 Task: Search one way flight ticket for 3 adults, 3 children in premium economy from Vieques: Antonio Rivera Rodriguez Airport to Laramie: Laramie Regional Airport on 5-3-2023. Choice of flights is Royal air maroc. Number of bags: 1 carry on bag. Price is upto 84000. Outbound departure time preference is 9:30.
Action: Mouse moved to (316, 268)
Screenshot: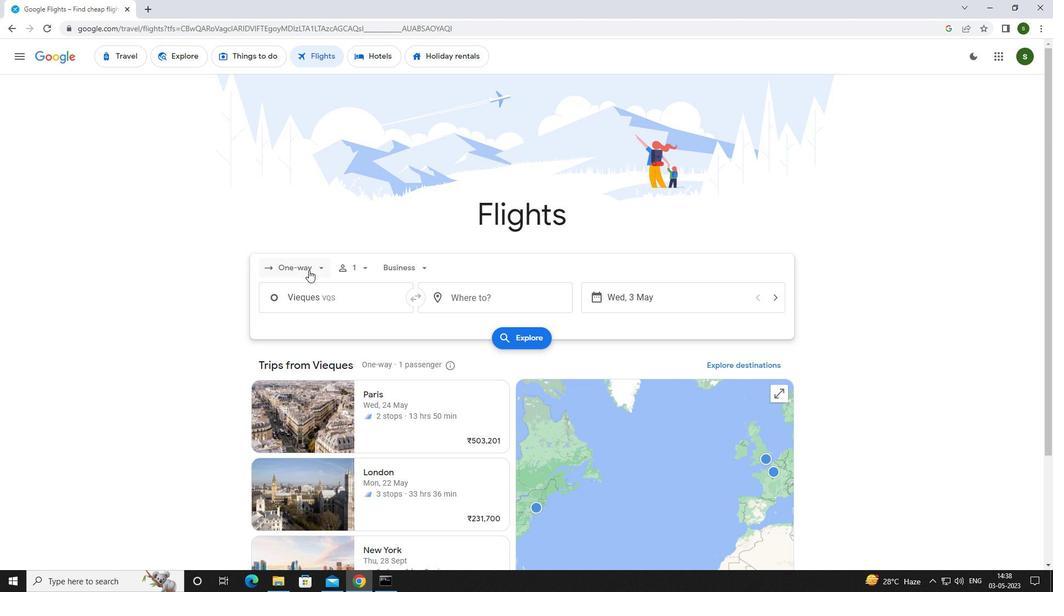 
Action: Mouse pressed left at (316, 268)
Screenshot: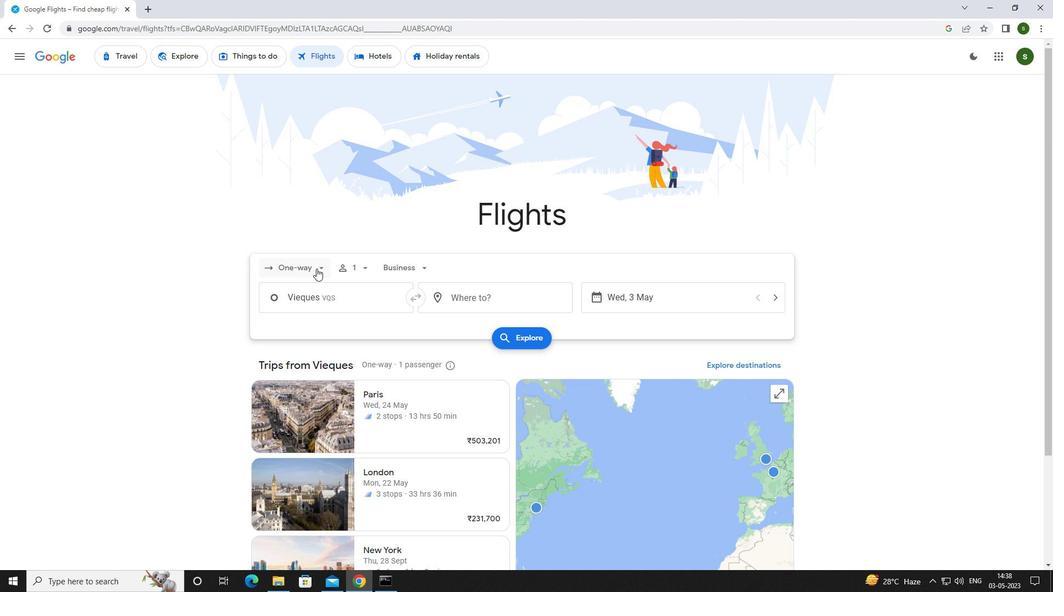 
Action: Mouse moved to (313, 317)
Screenshot: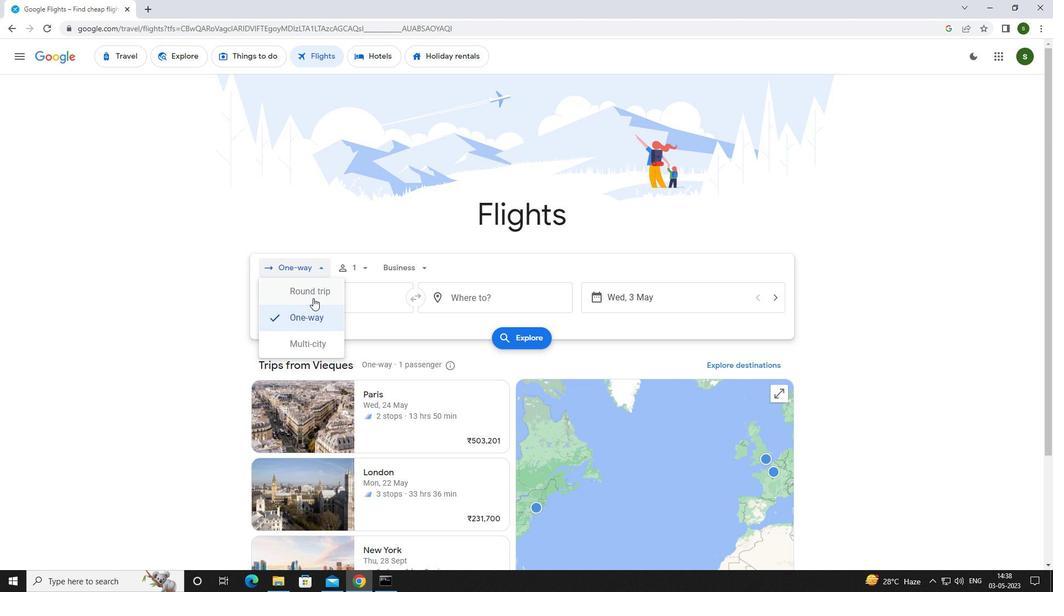 
Action: Mouse pressed left at (313, 317)
Screenshot: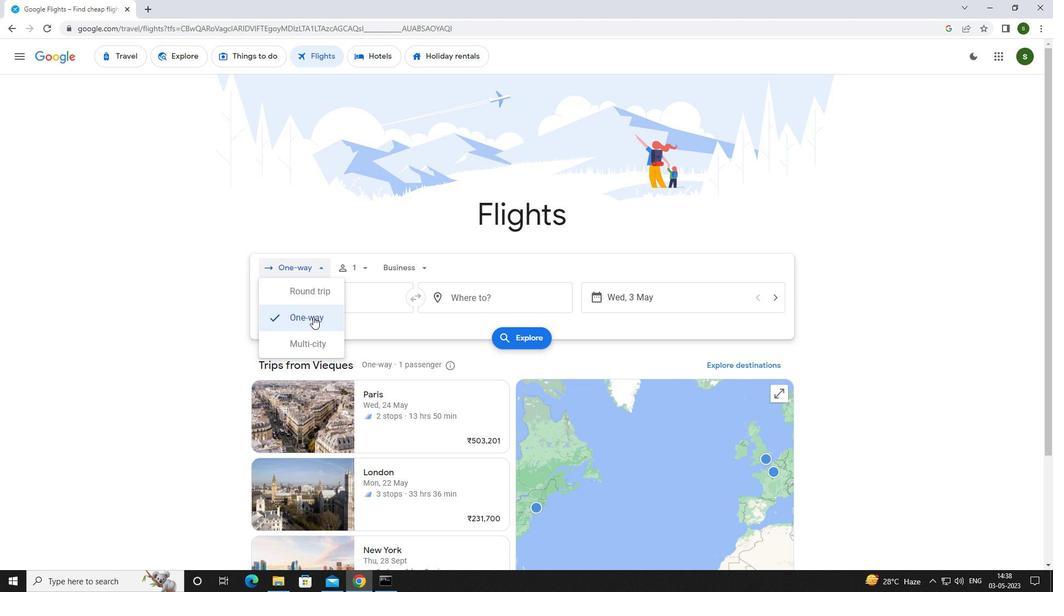 
Action: Mouse moved to (363, 266)
Screenshot: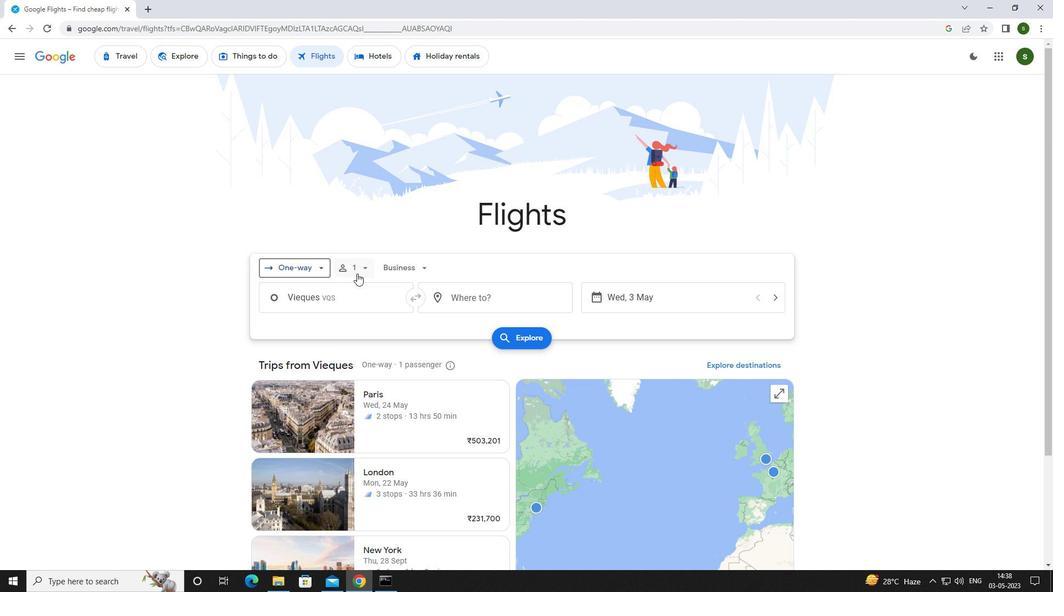 
Action: Mouse pressed left at (363, 266)
Screenshot: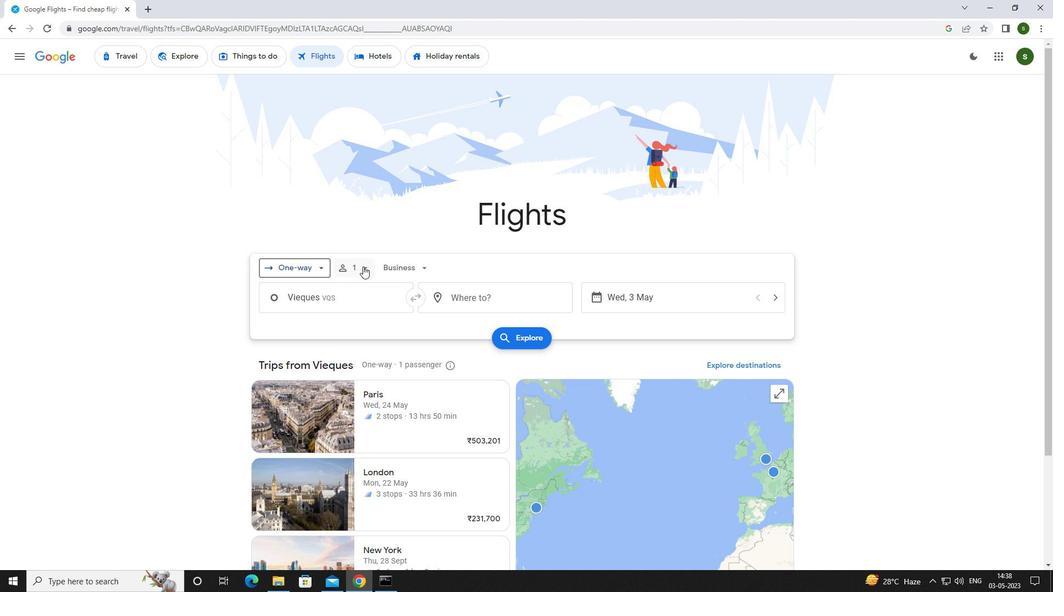 
Action: Mouse moved to (455, 298)
Screenshot: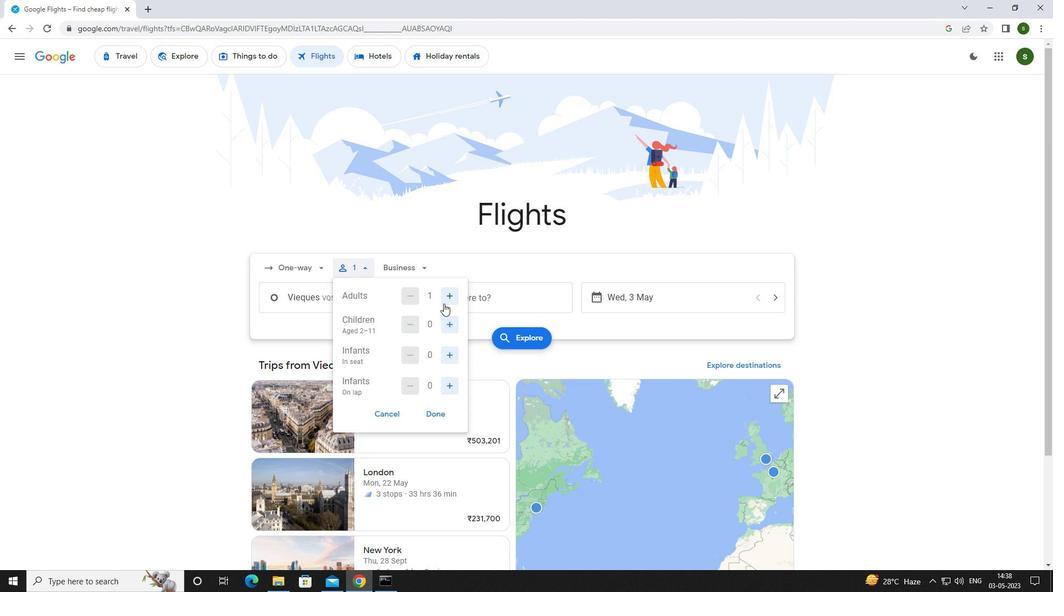 
Action: Mouse pressed left at (455, 298)
Screenshot: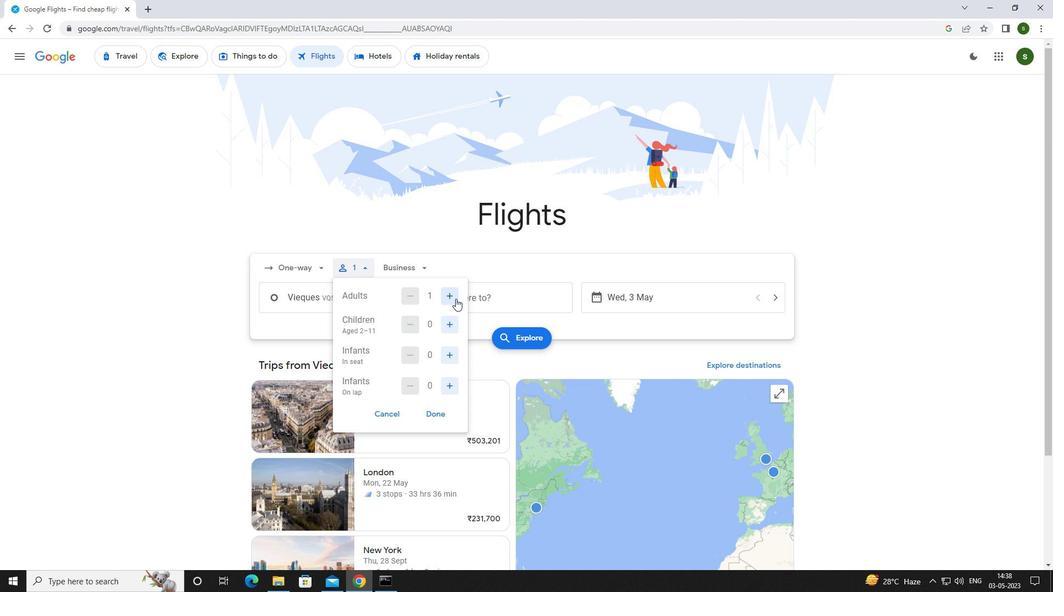 
Action: Mouse pressed left at (455, 298)
Screenshot: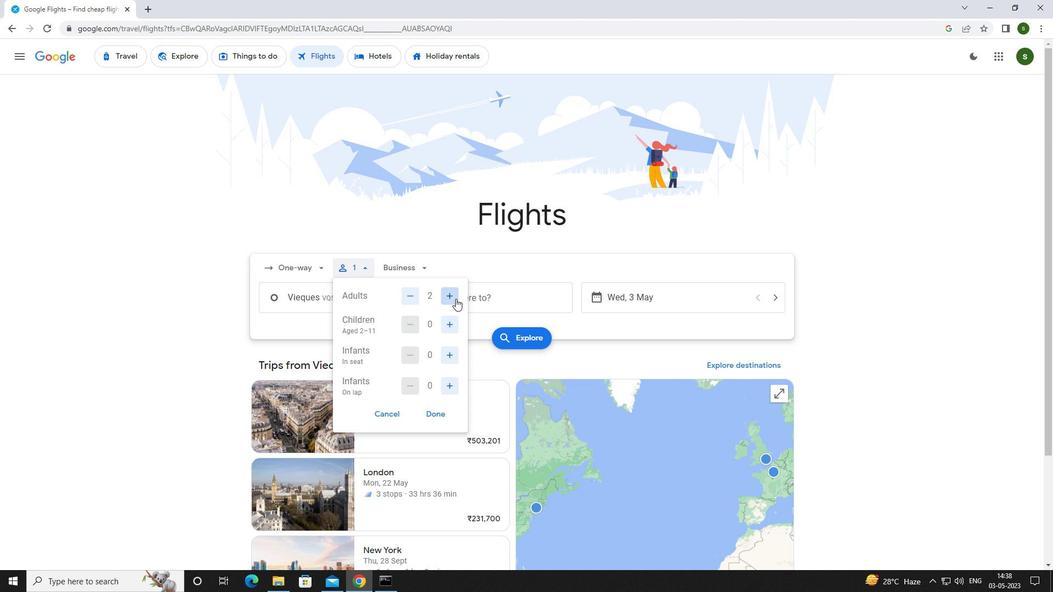 
Action: Mouse moved to (449, 322)
Screenshot: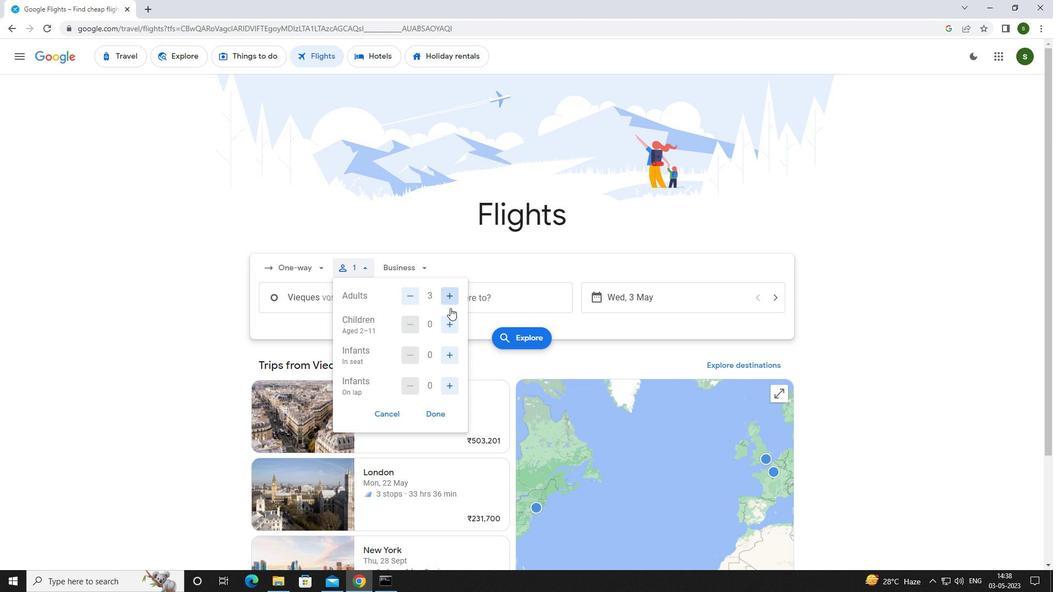 
Action: Mouse pressed left at (449, 322)
Screenshot: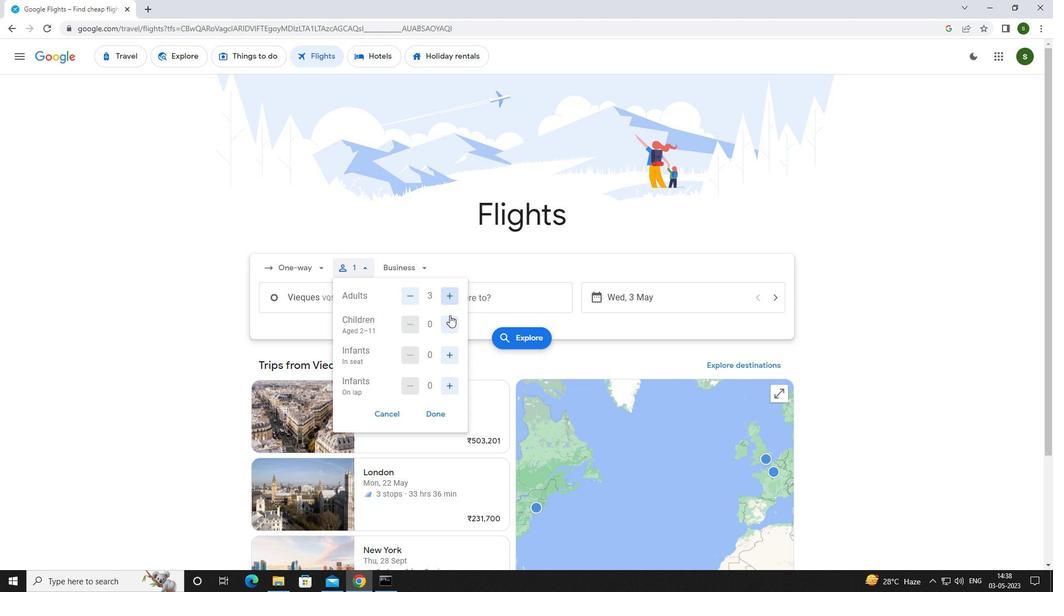 
Action: Mouse pressed left at (449, 322)
Screenshot: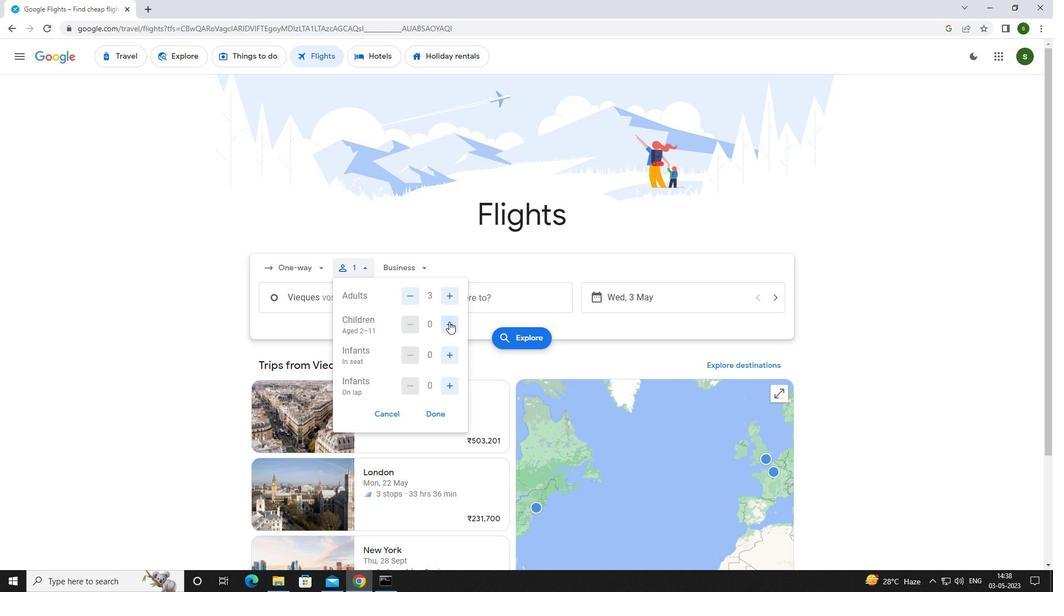 
Action: Mouse pressed left at (449, 322)
Screenshot: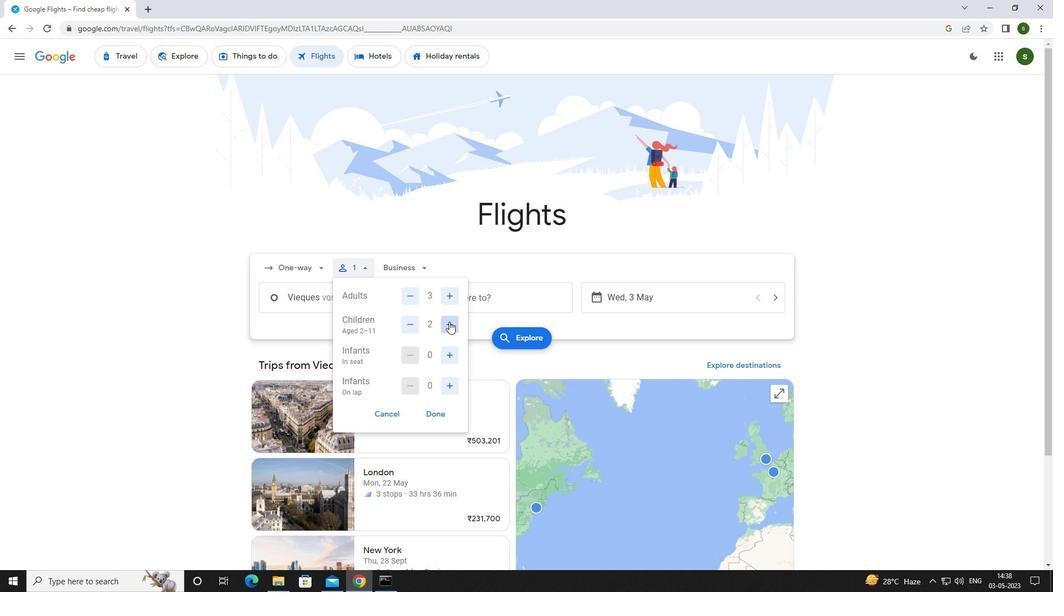 
Action: Mouse moved to (412, 264)
Screenshot: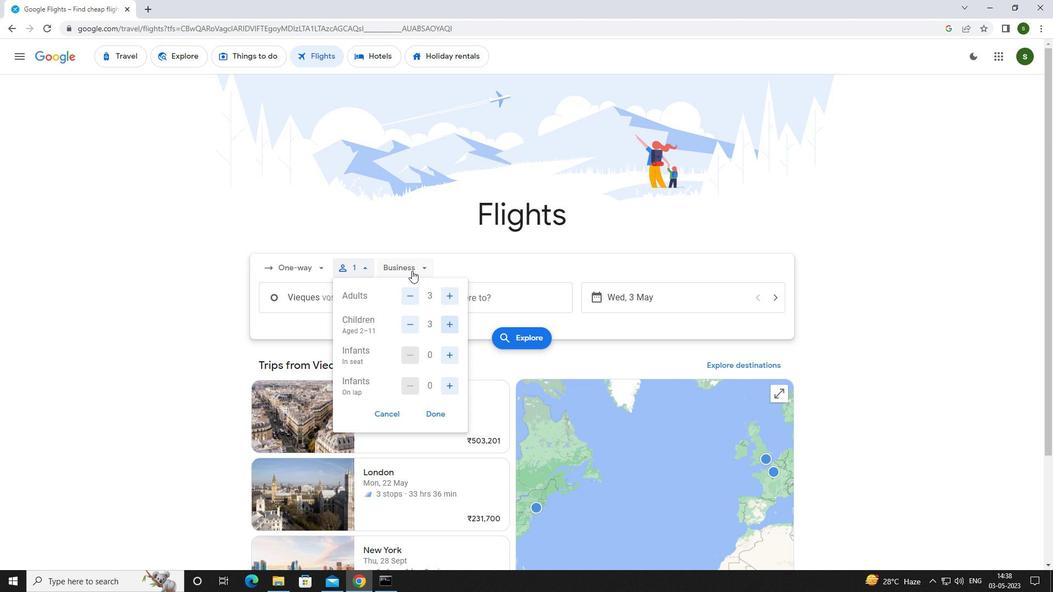 
Action: Mouse pressed left at (412, 264)
Screenshot: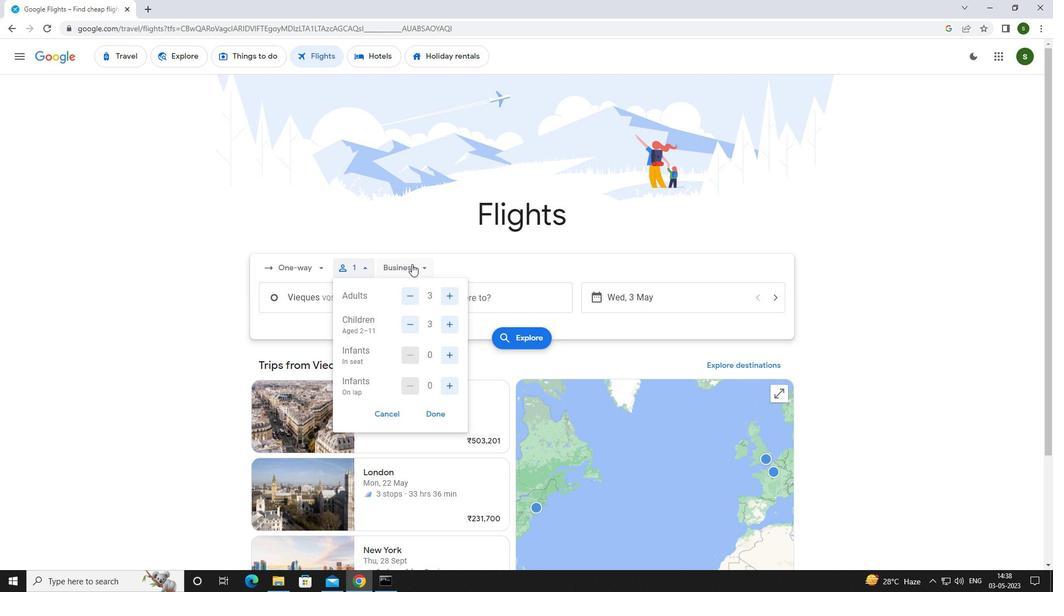
Action: Mouse moved to (412, 311)
Screenshot: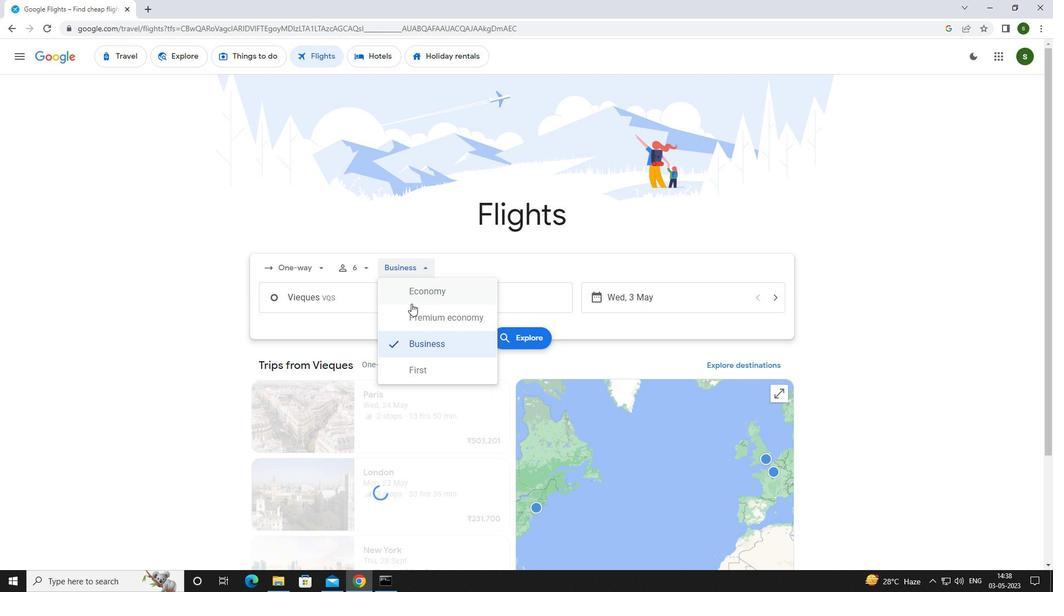 
Action: Mouse pressed left at (412, 311)
Screenshot: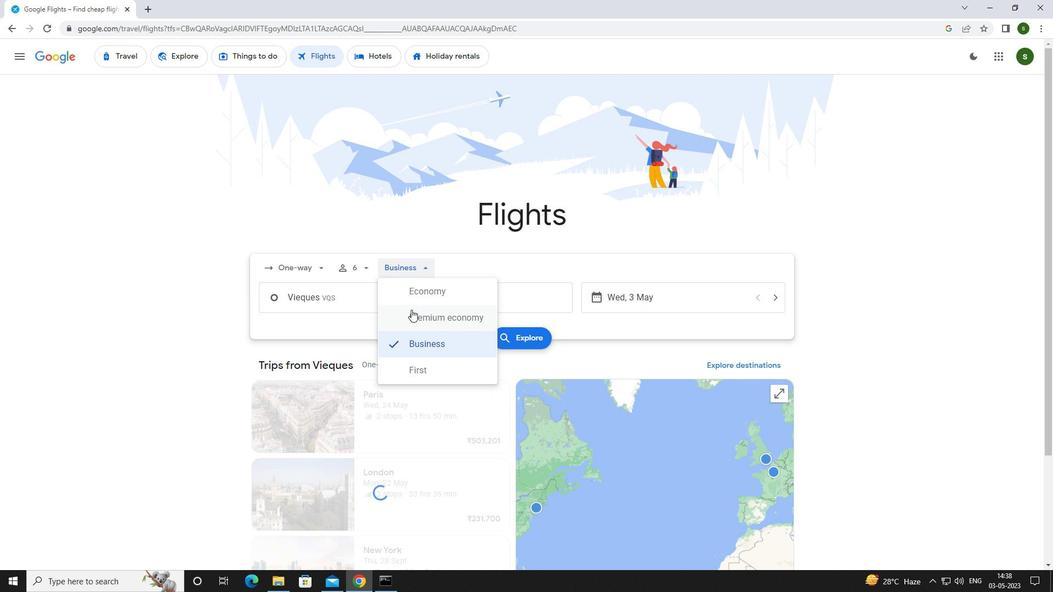 
Action: Mouse moved to (384, 296)
Screenshot: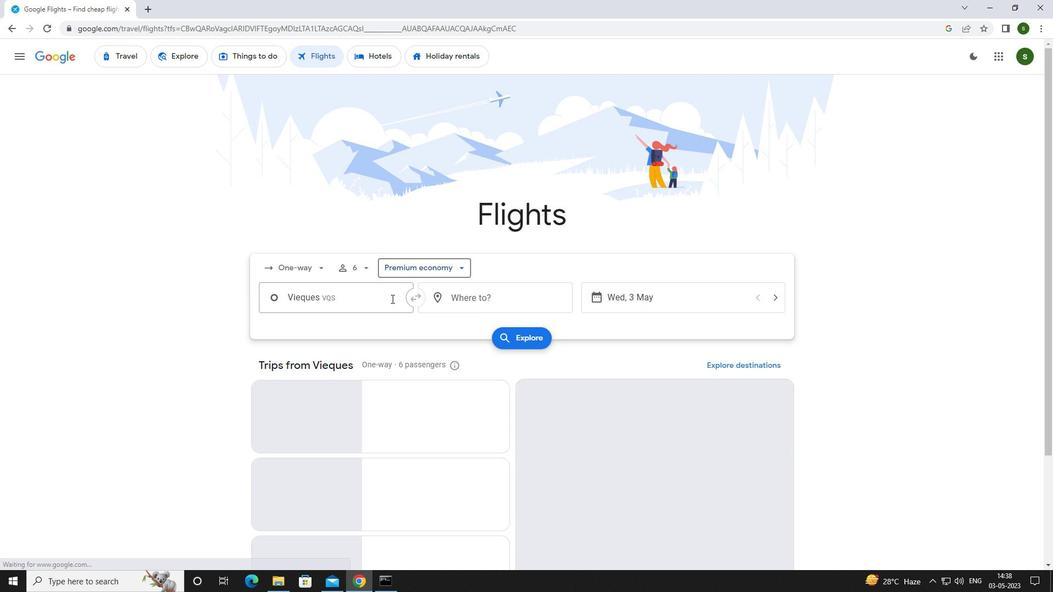 
Action: Mouse pressed left at (384, 296)
Screenshot: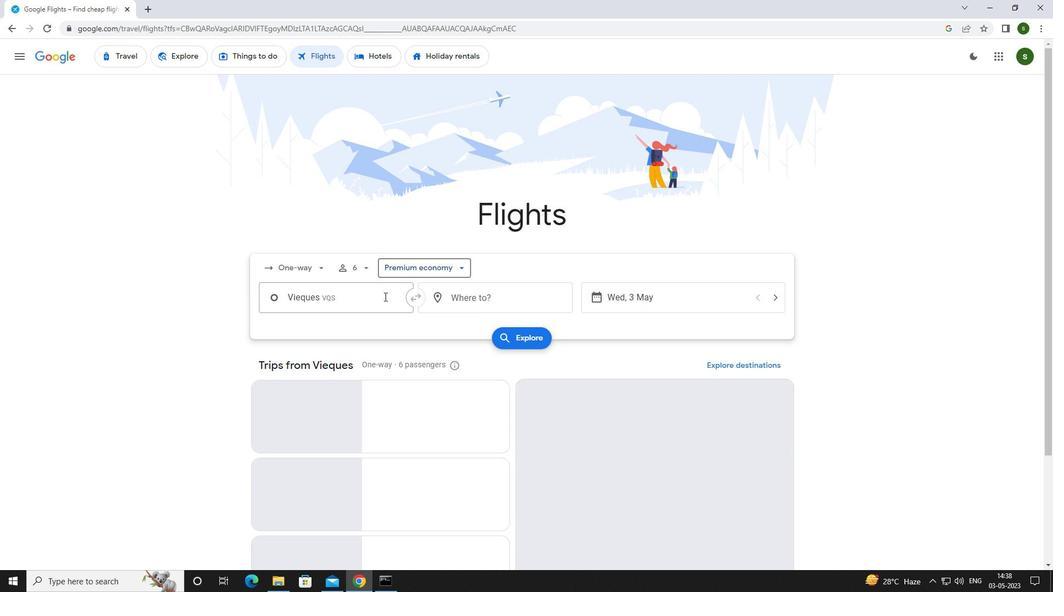 
Action: Mouse moved to (380, 298)
Screenshot: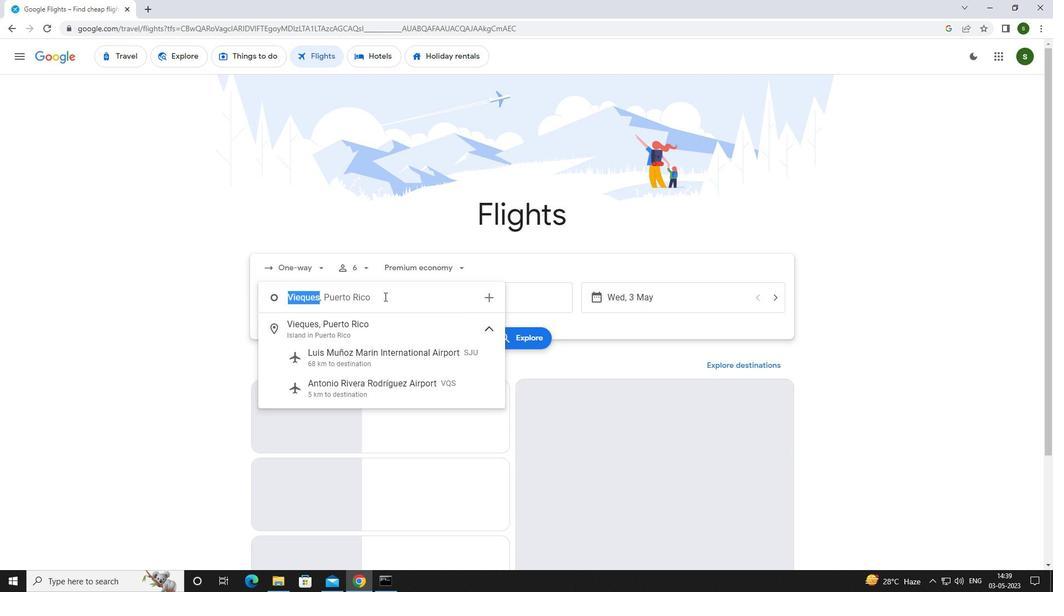 
Action: Key pressed <Key.caps_lock>v<Key.caps_lock>ieques
Screenshot: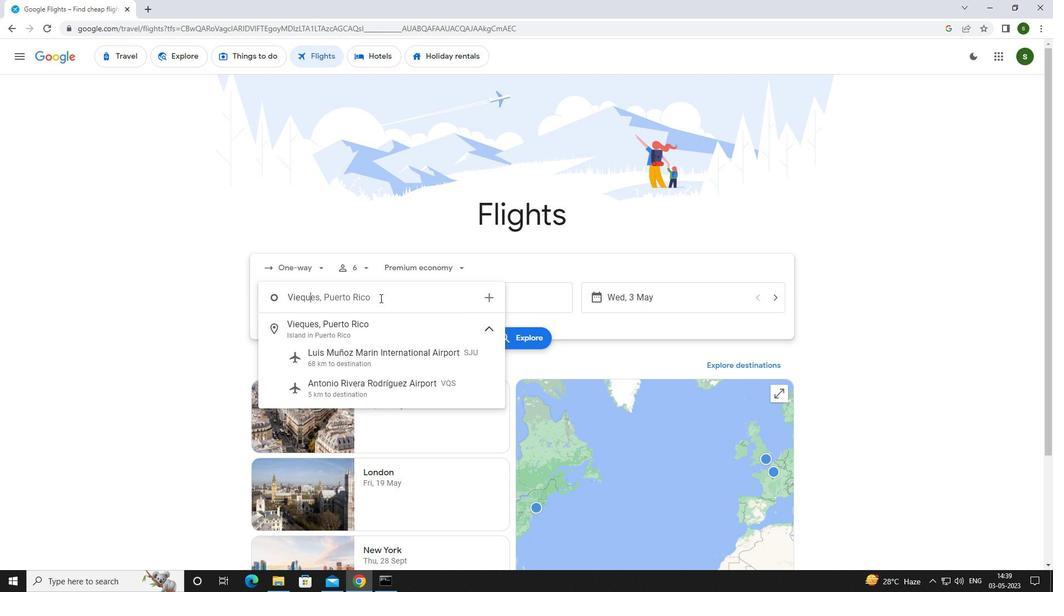 
Action: Mouse moved to (382, 391)
Screenshot: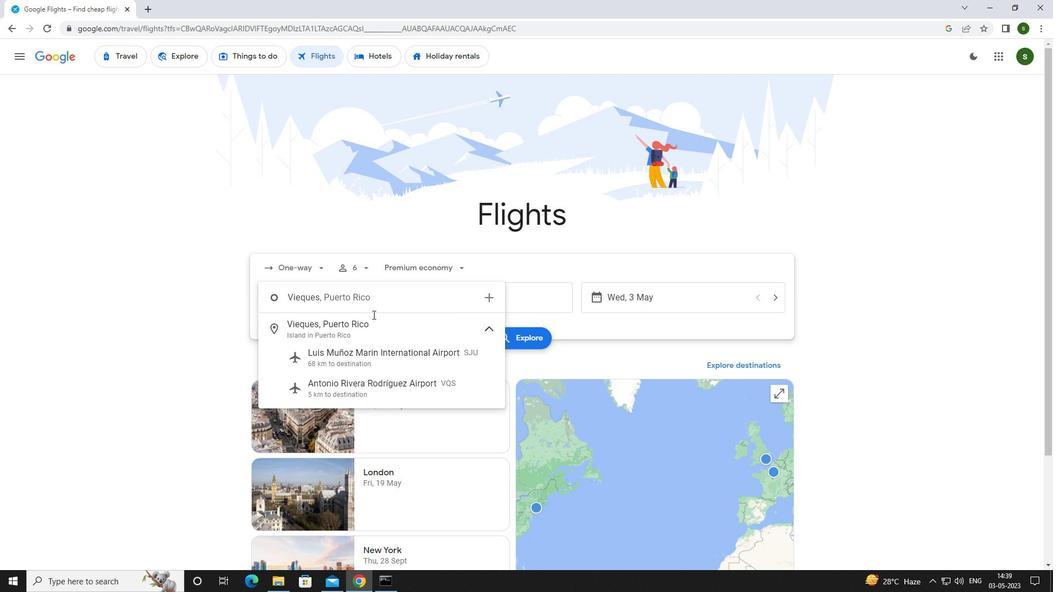
Action: Mouse pressed left at (382, 391)
Screenshot: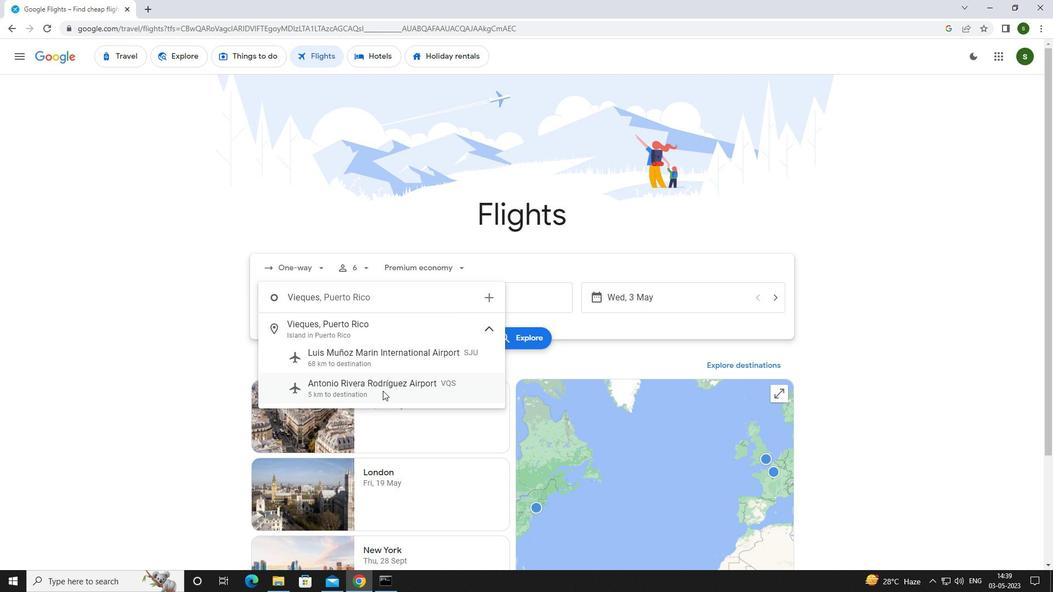 
Action: Mouse moved to (499, 300)
Screenshot: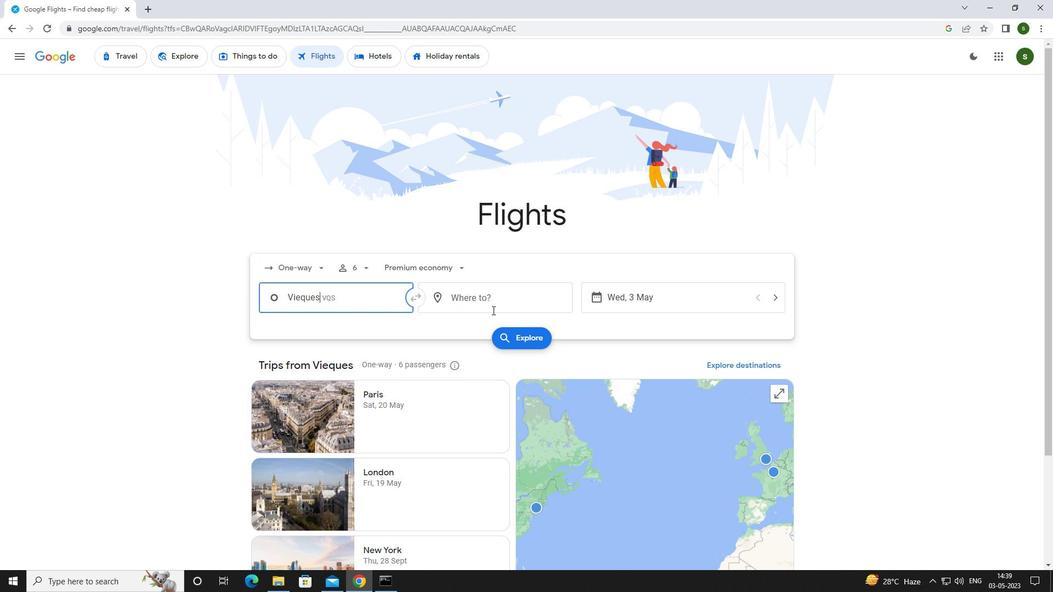 
Action: Mouse pressed left at (499, 300)
Screenshot: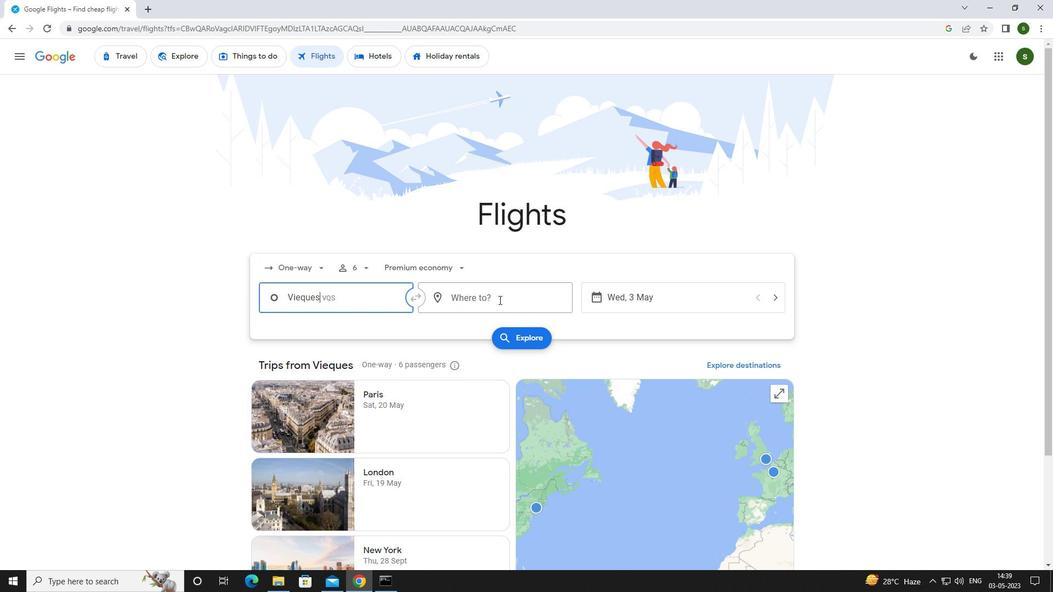 
Action: Mouse moved to (447, 320)
Screenshot: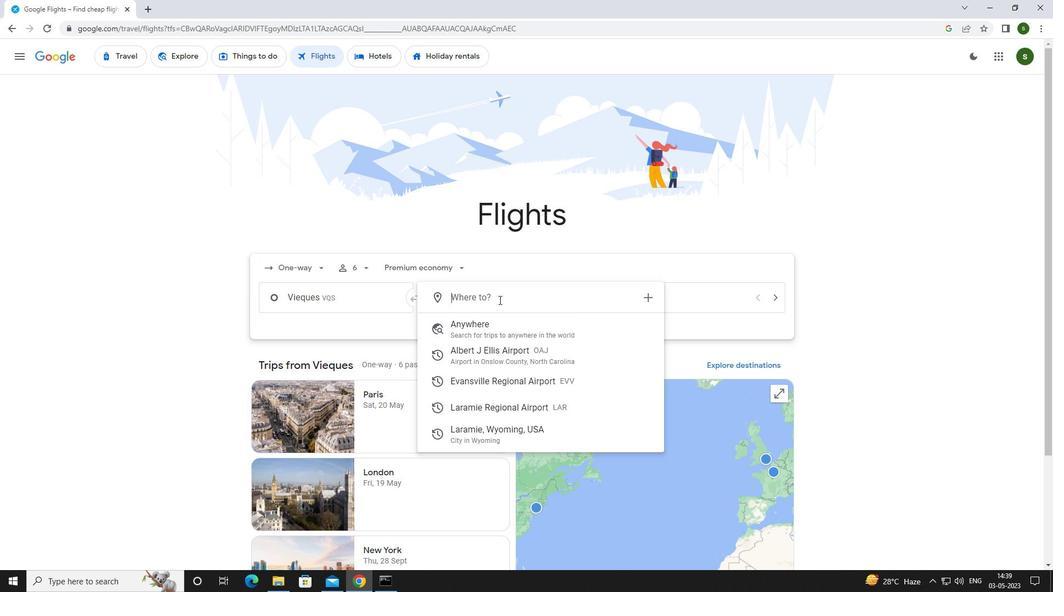 
Action: Key pressed <Key.caps_lock>
Screenshot: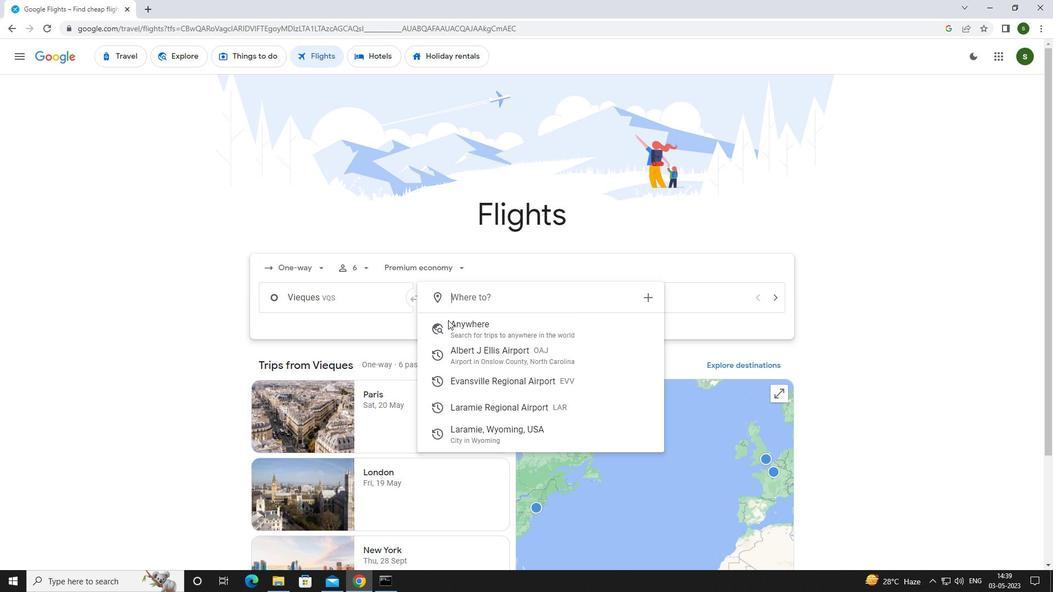 
Action: Mouse moved to (446, 320)
Screenshot: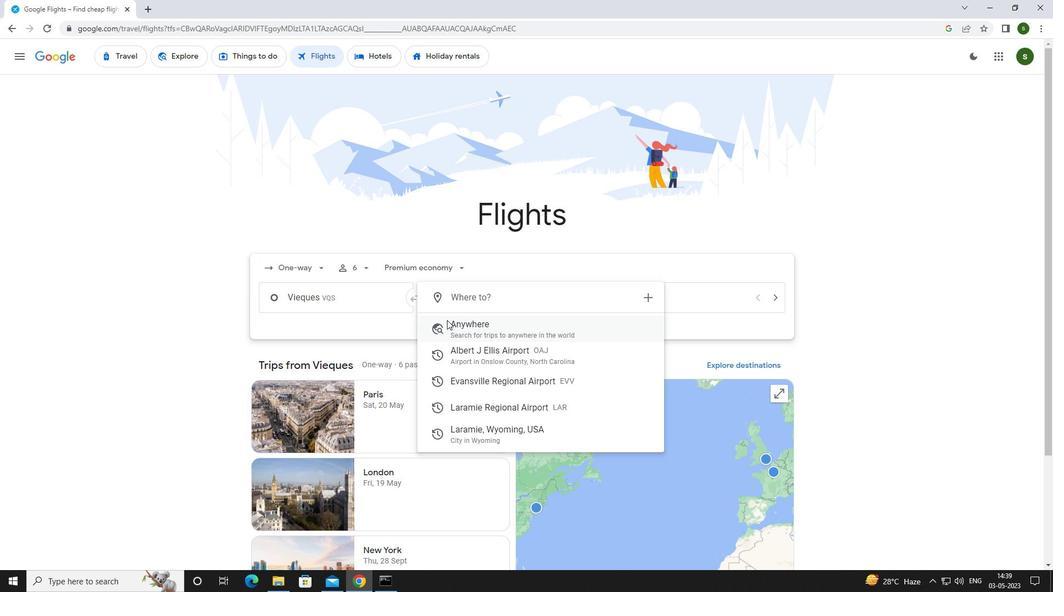 
Action: Key pressed l<Key.caps_lock>arami
Screenshot: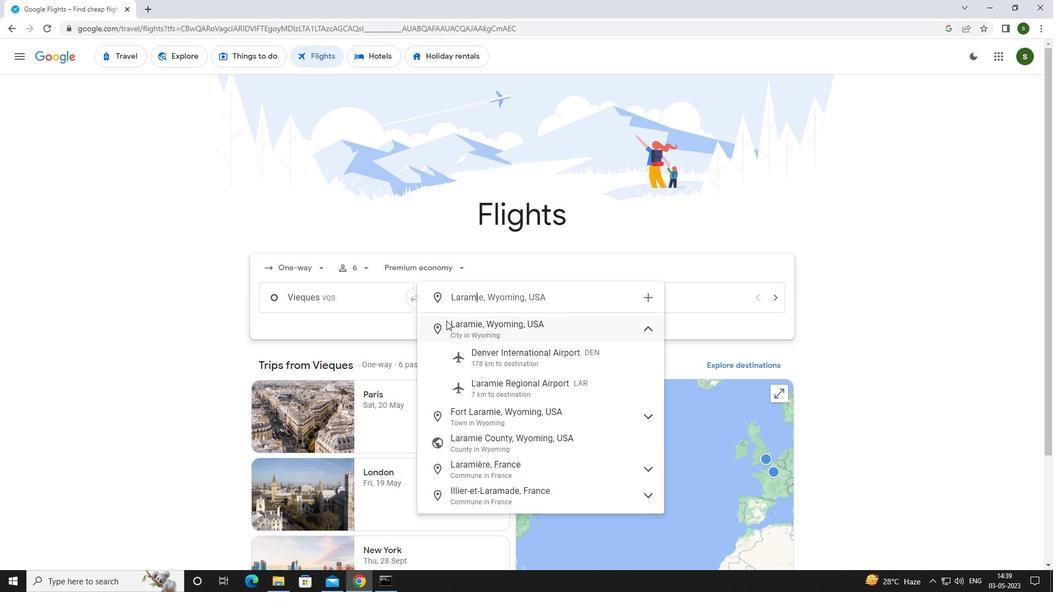 
Action: Mouse moved to (497, 379)
Screenshot: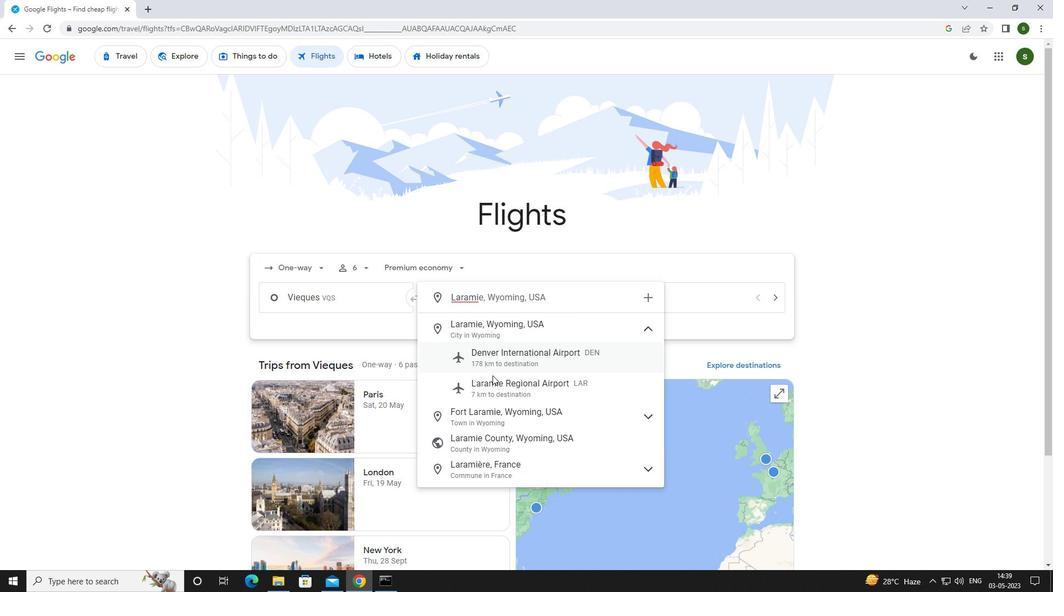 
Action: Mouse pressed left at (497, 379)
Screenshot: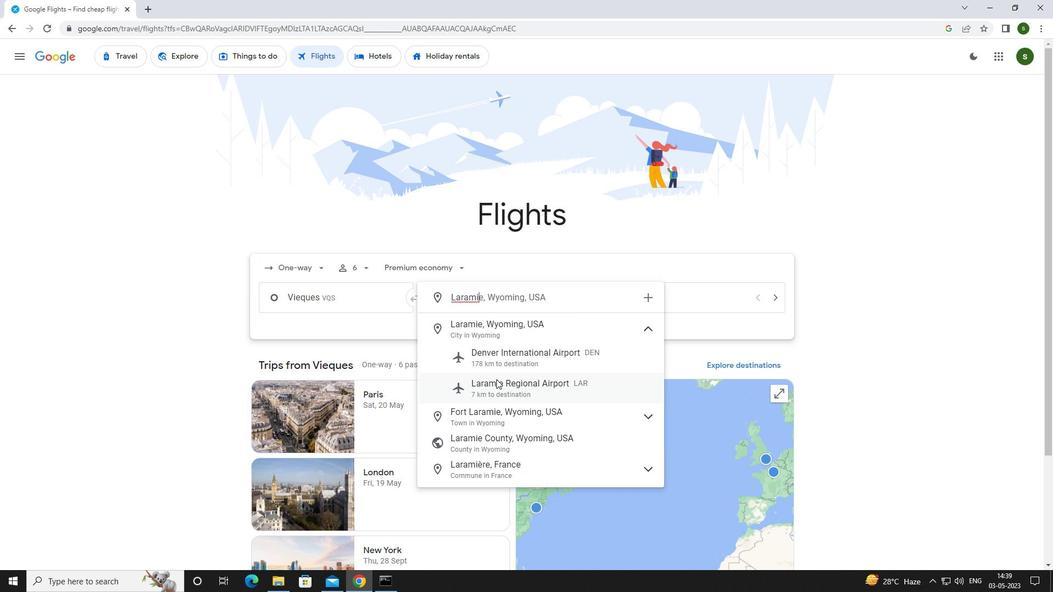 
Action: Mouse moved to (657, 298)
Screenshot: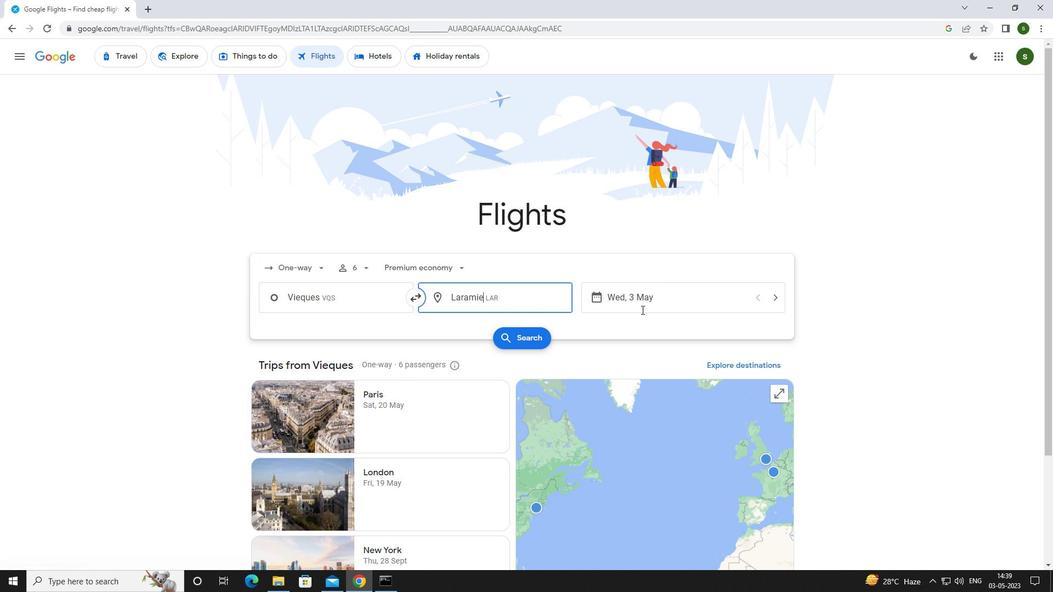 
Action: Mouse pressed left at (657, 298)
Screenshot: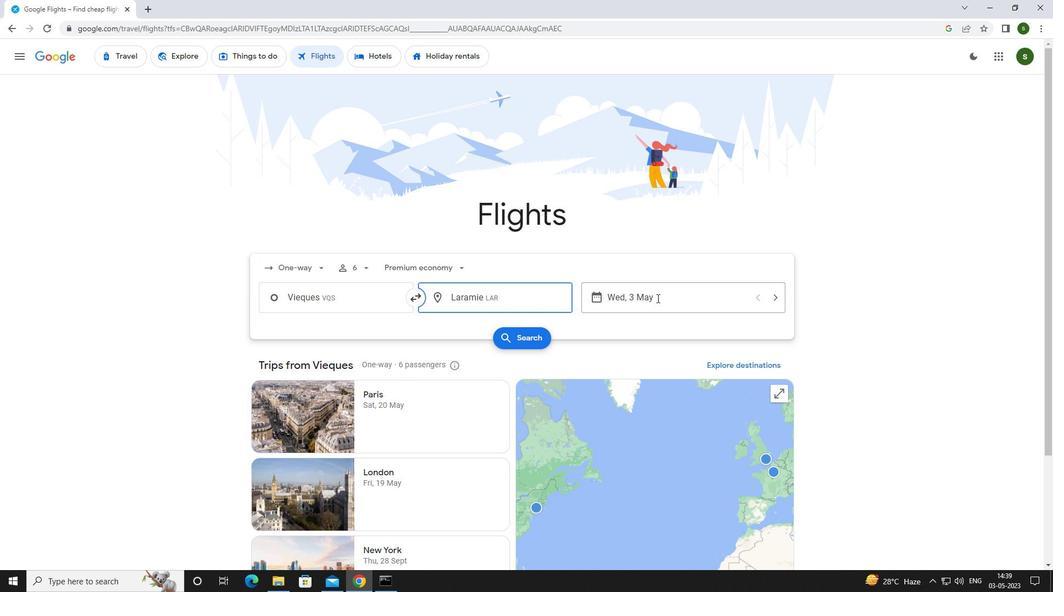 
Action: Mouse moved to (475, 375)
Screenshot: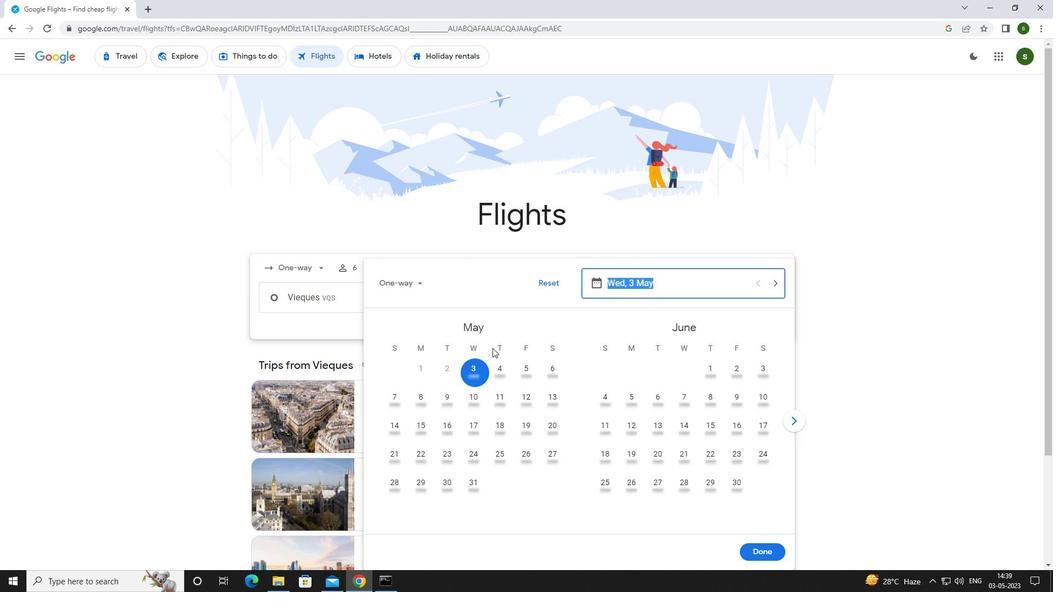 
Action: Mouse pressed left at (475, 375)
Screenshot: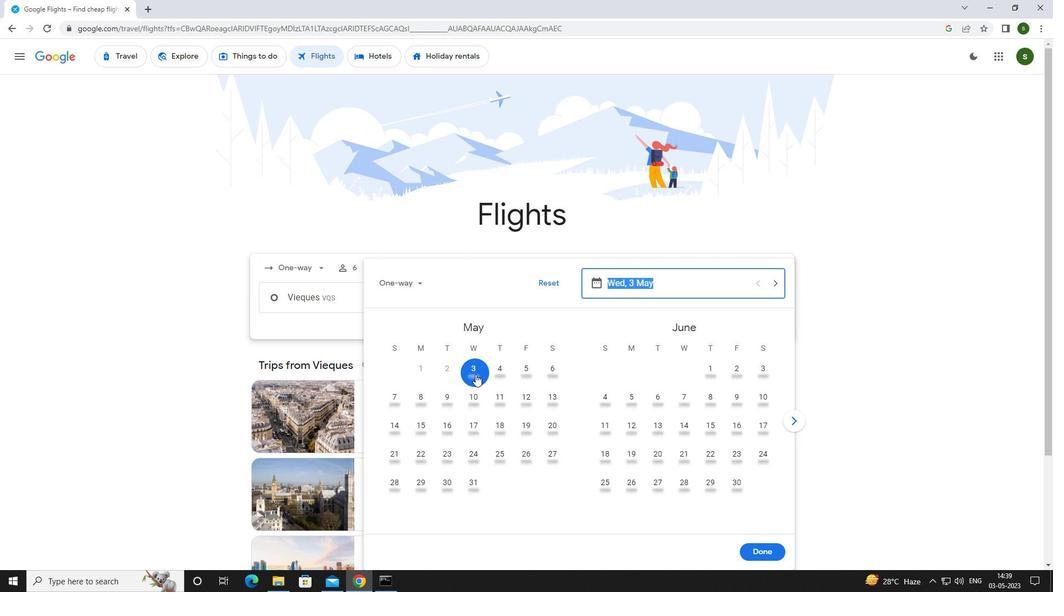 
Action: Mouse moved to (769, 559)
Screenshot: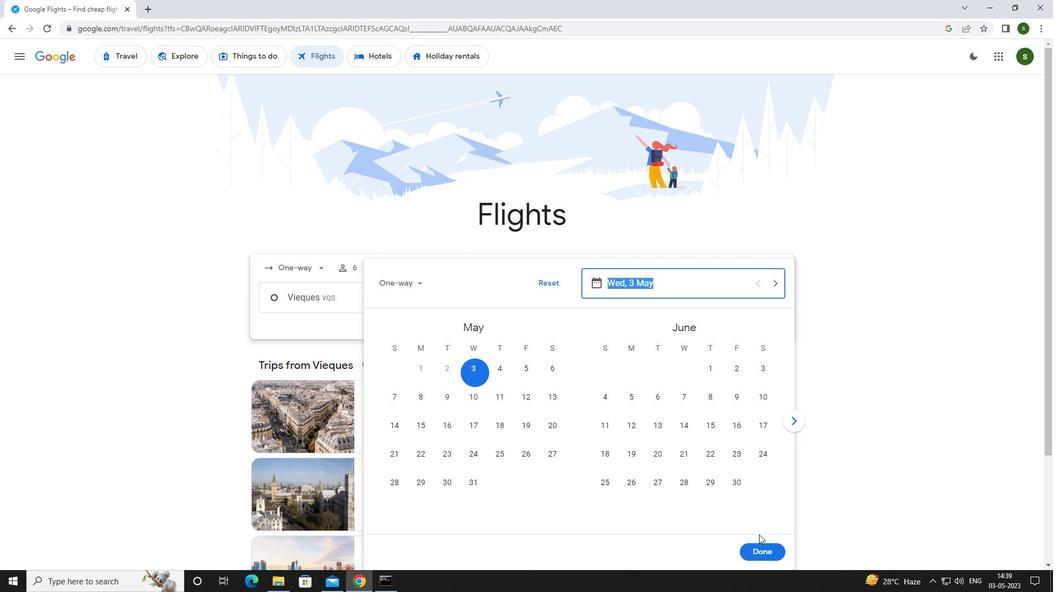 
Action: Mouse pressed left at (769, 559)
Screenshot: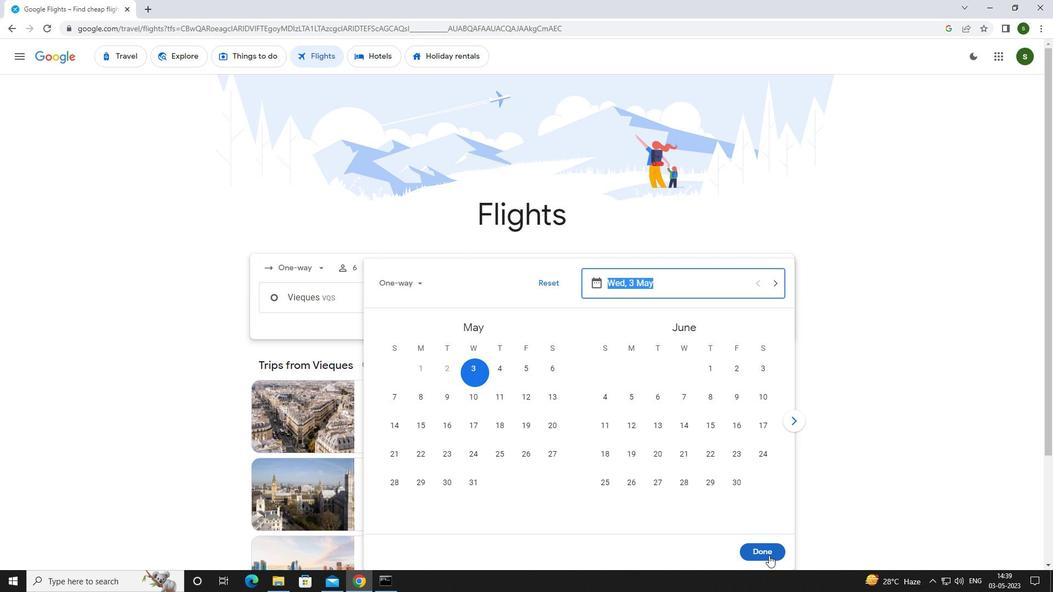 
Action: Mouse moved to (528, 333)
Screenshot: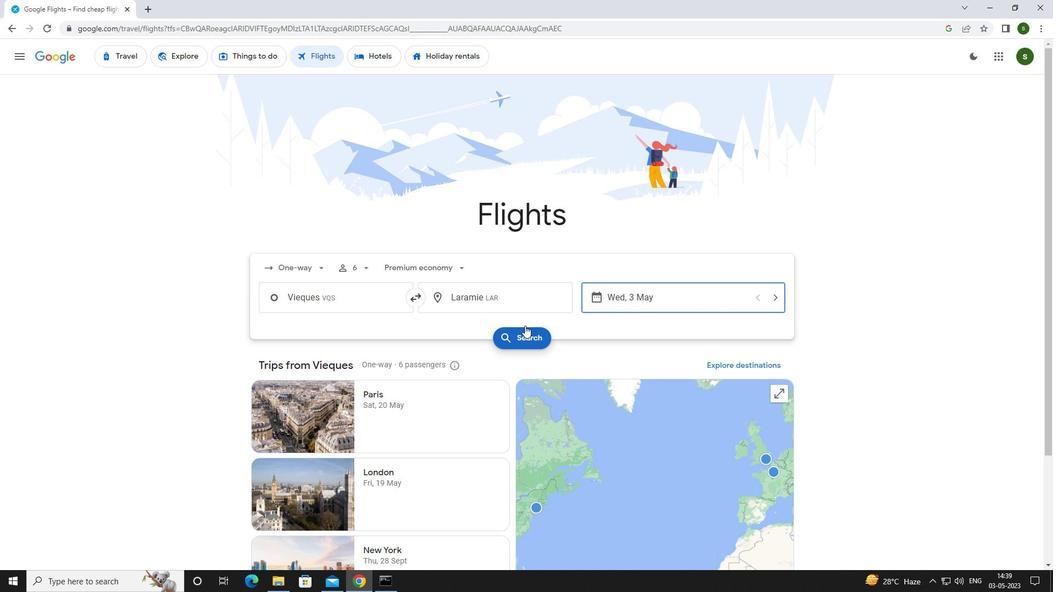 
Action: Mouse pressed left at (528, 333)
Screenshot: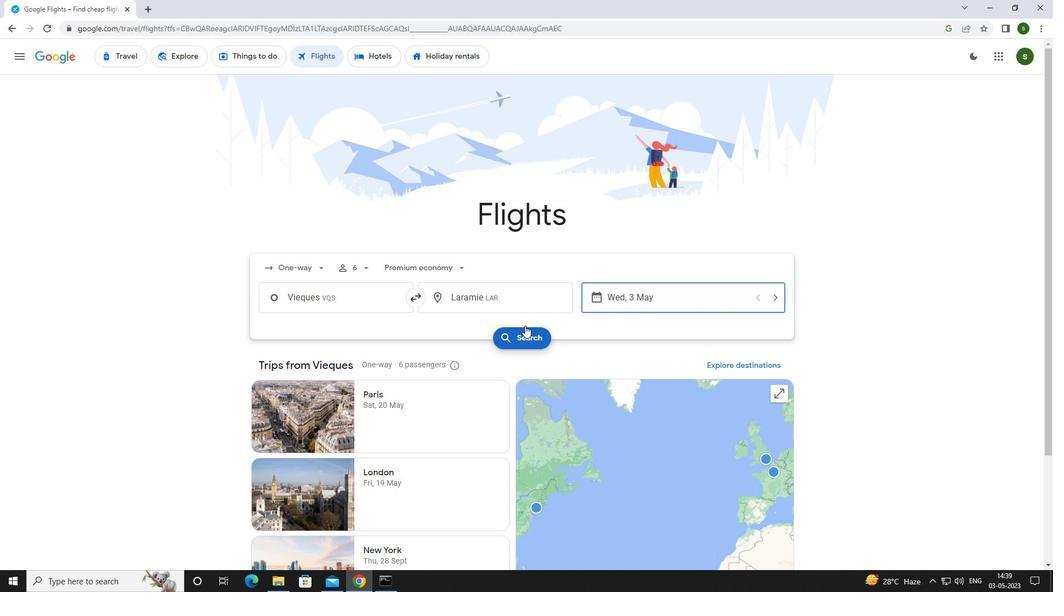 
Action: Mouse moved to (283, 160)
Screenshot: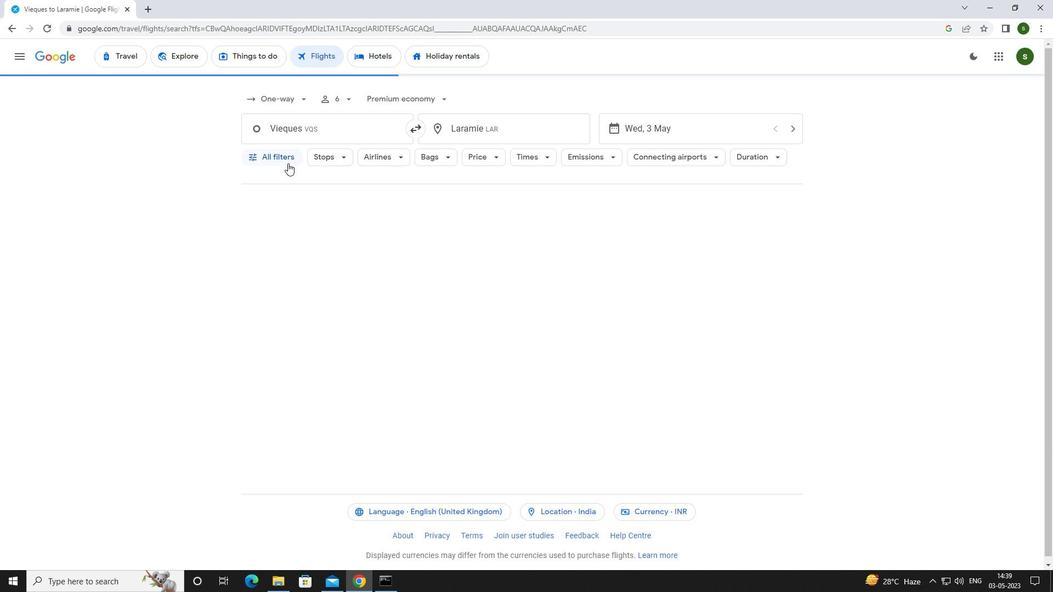 
Action: Mouse pressed left at (283, 160)
Screenshot: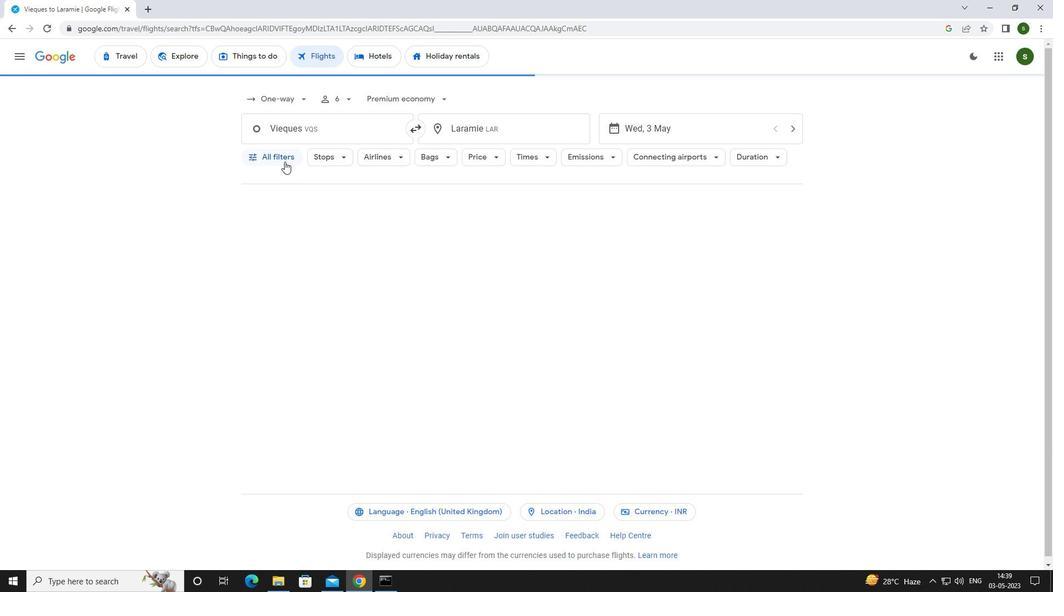 
Action: Mouse moved to (406, 384)
Screenshot: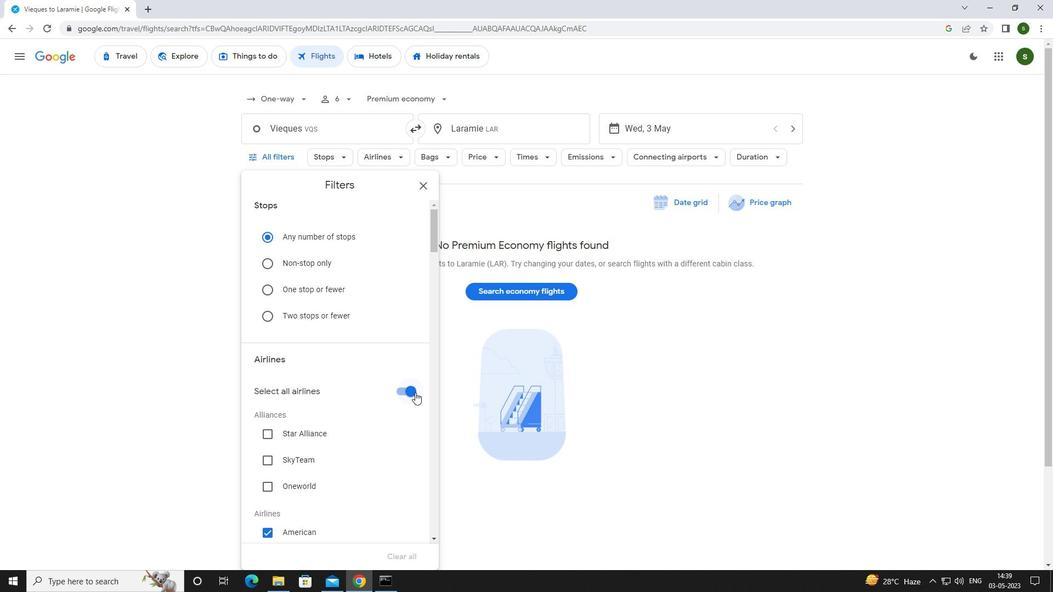 
Action: Mouse pressed left at (406, 384)
Screenshot: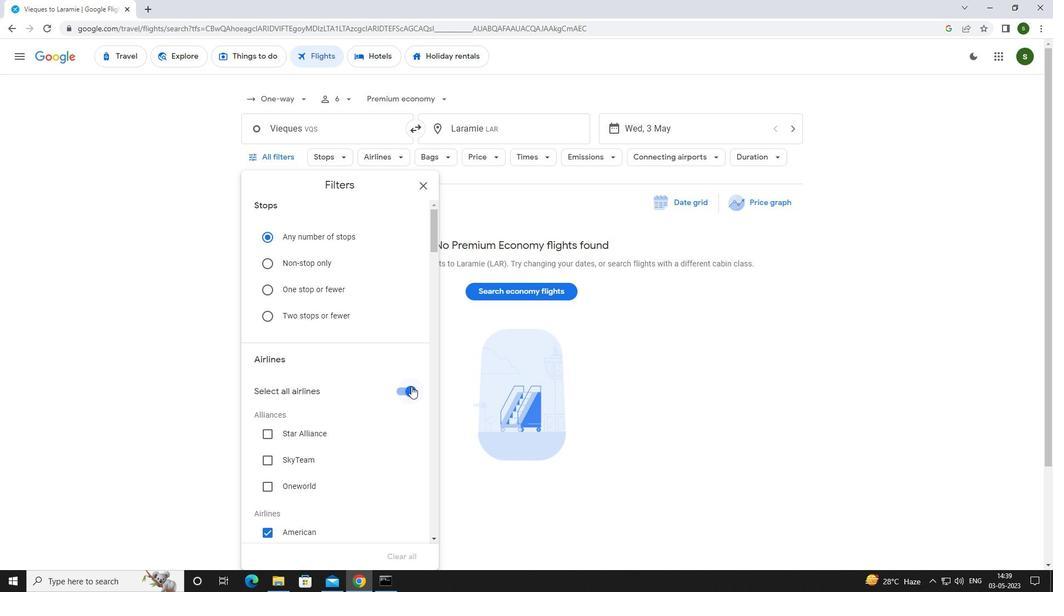 
Action: Mouse moved to (361, 360)
Screenshot: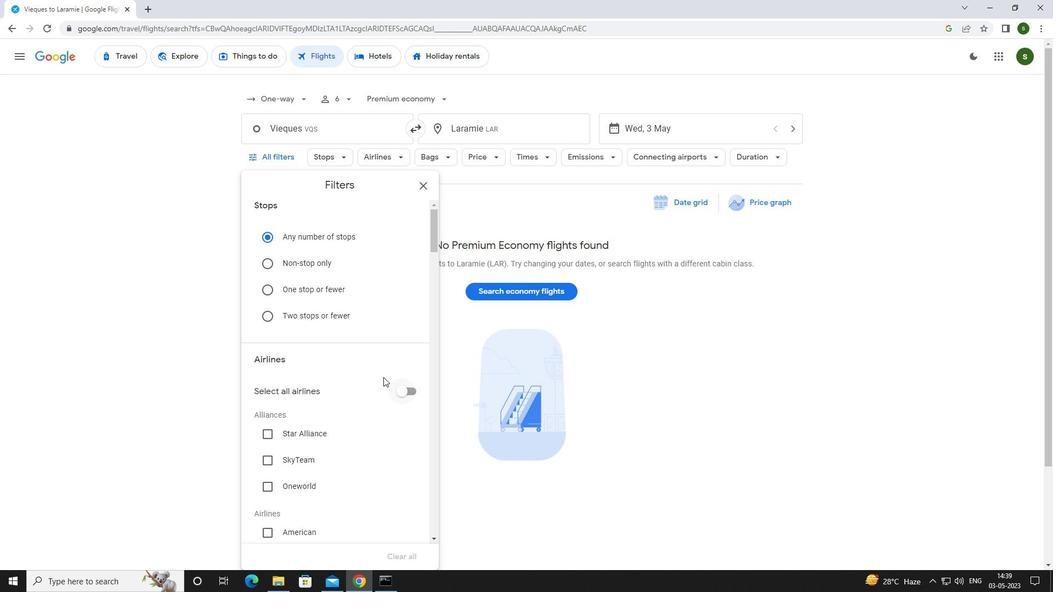 
Action: Mouse scrolled (361, 359) with delta (0, 0)
Screenshot: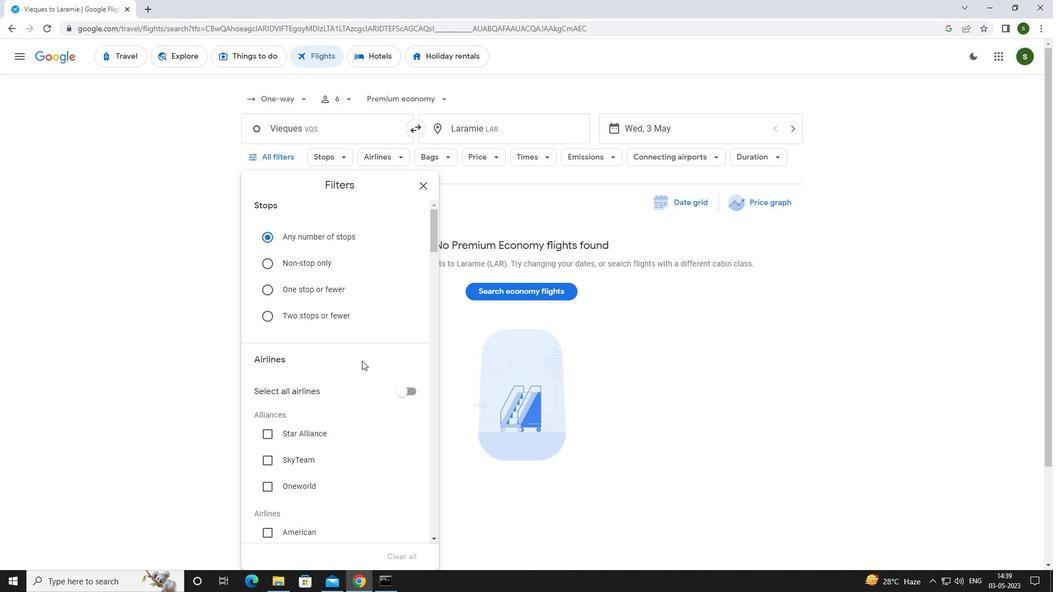 
Action: Mouse scrolled (361, 359) with delta (0, 0)
Screenshot: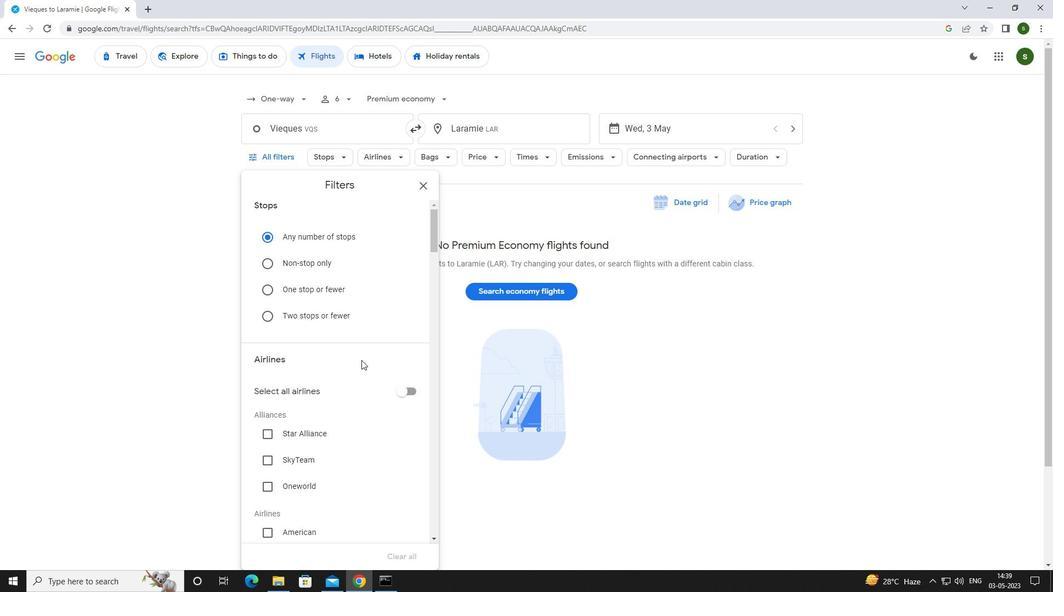 
Action: Mouse scrolled (361, 359) with delta (0, 0)
Screenshot: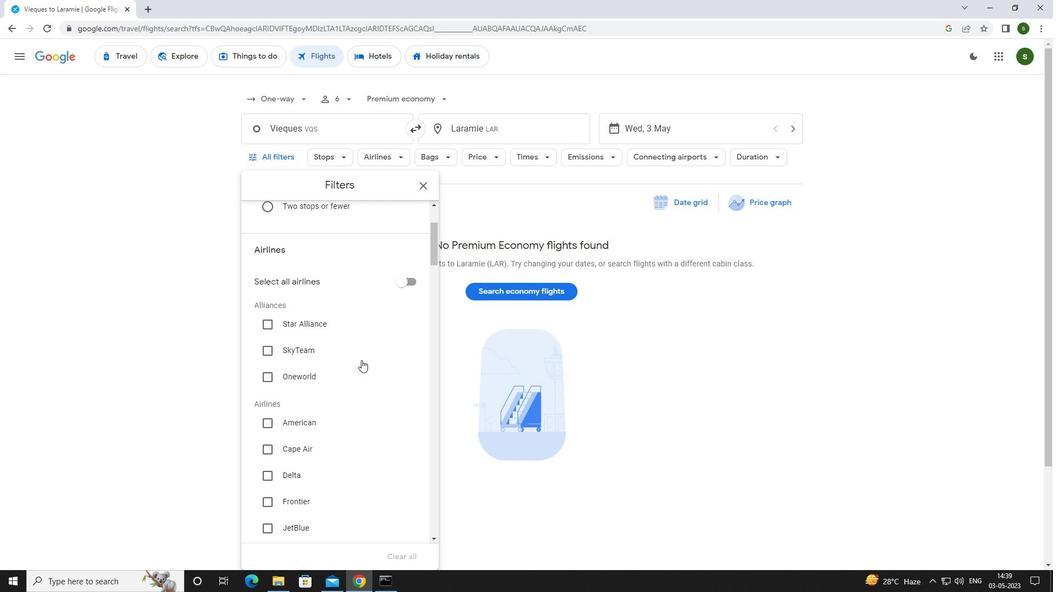 
Action: Mouse scrolled (361, 359) with delta (0, 0)
Screenshot: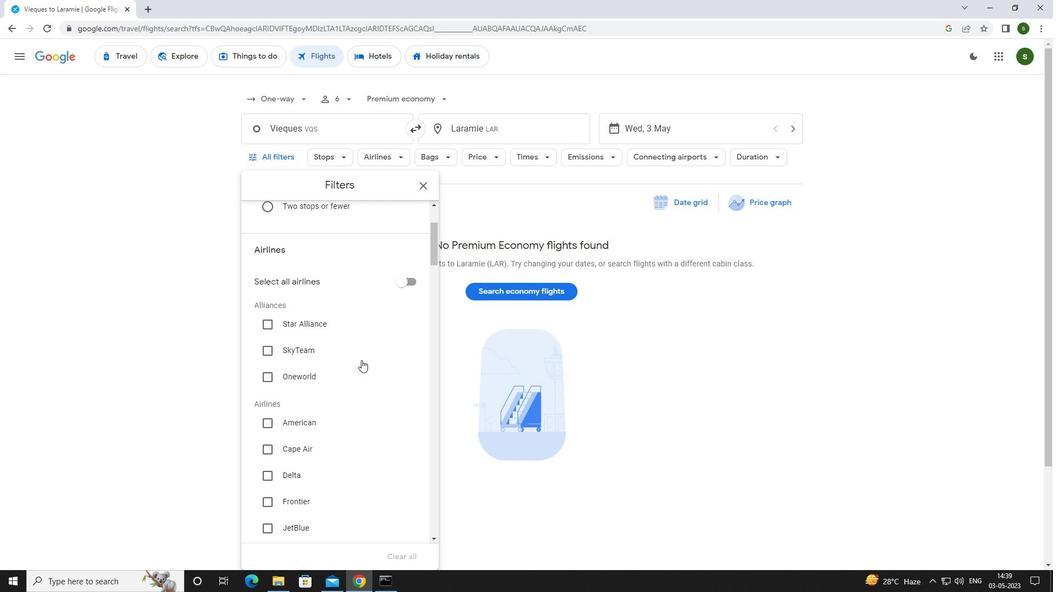 
Action: Mouse scrolled (361, 359) with delta (0, 0)
Screenshot: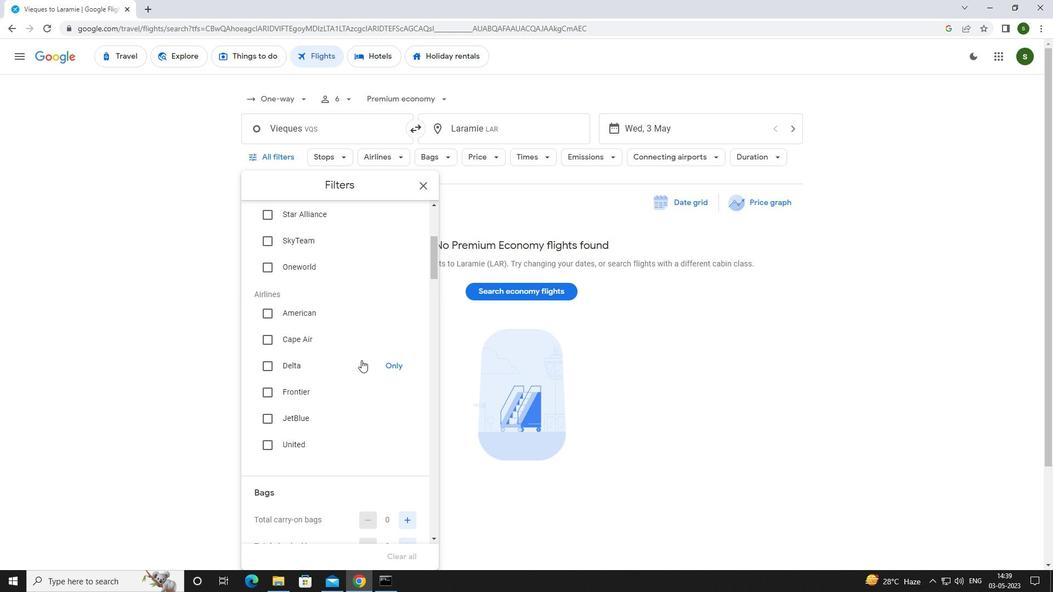 
Action: Mouse scrolled (361, 359) with delta (0, 0)
Screenshot: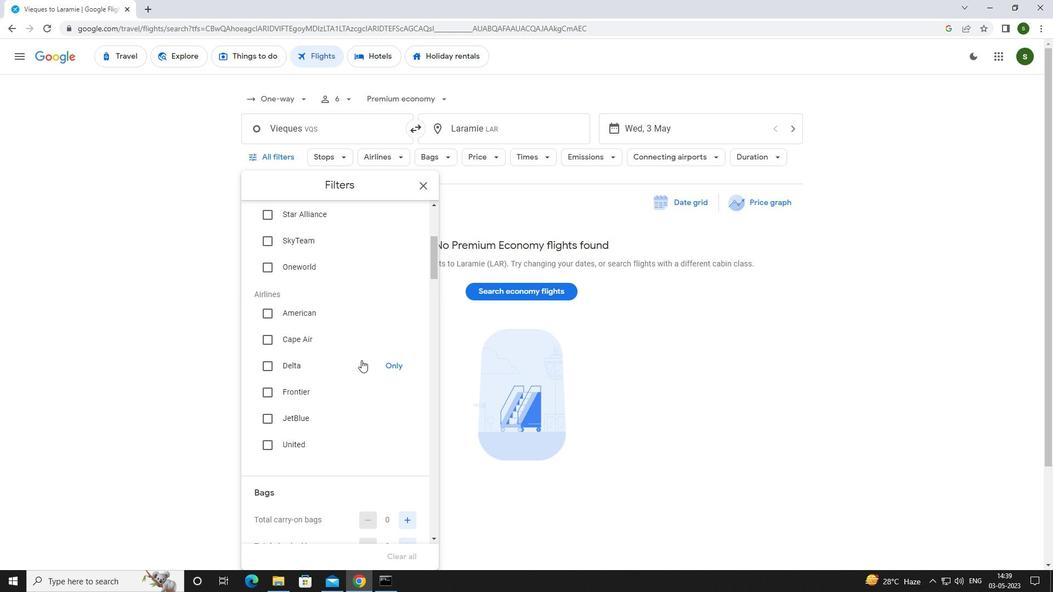
Action: Mouse moved to (408, 414)
Screenshot: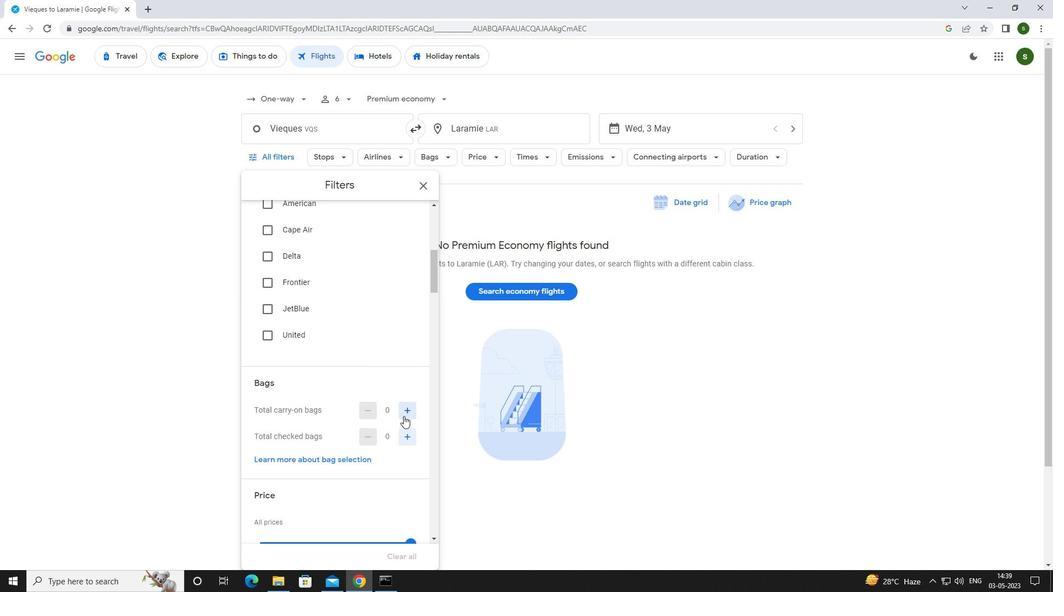 
Action: Mouse pressed left at (408, 414)
Screenshot: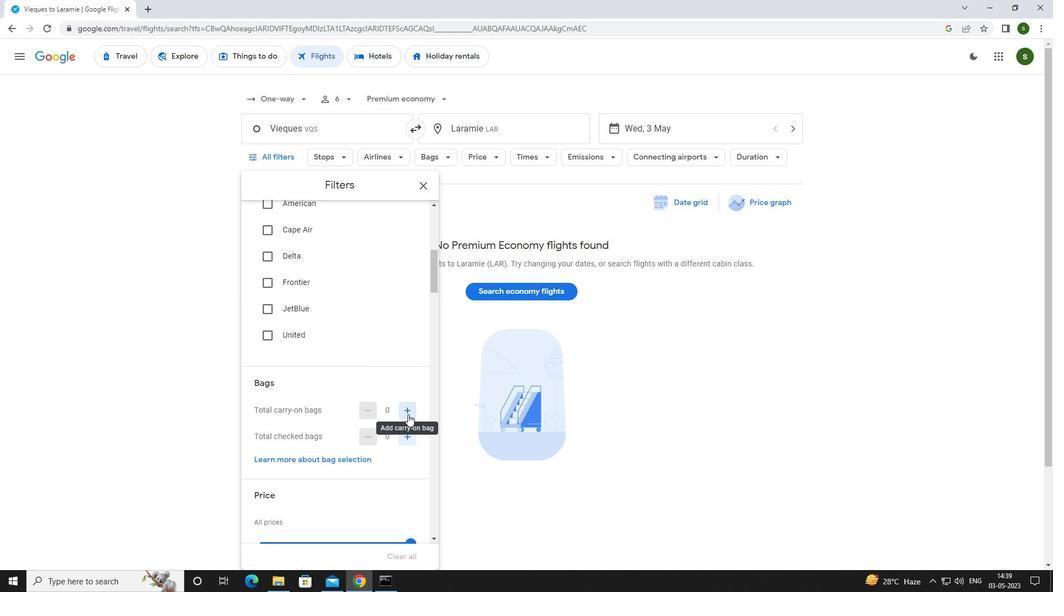 
Action: Mouse moved to (408, 411)
Screenshot: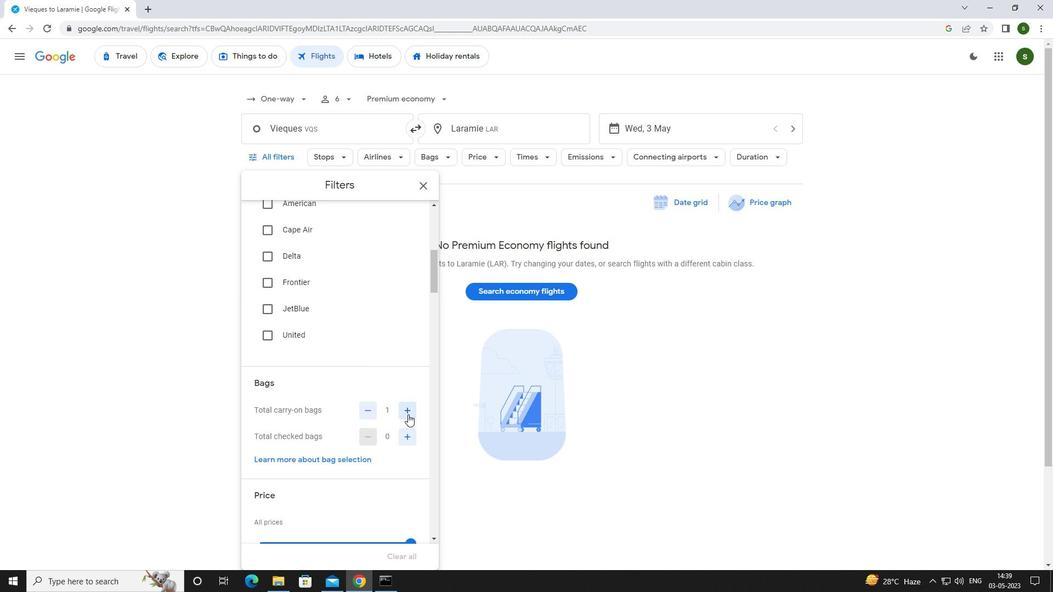 
Action: Mouse scrolled (408, 410) with delta (0, 0)
Screenshot: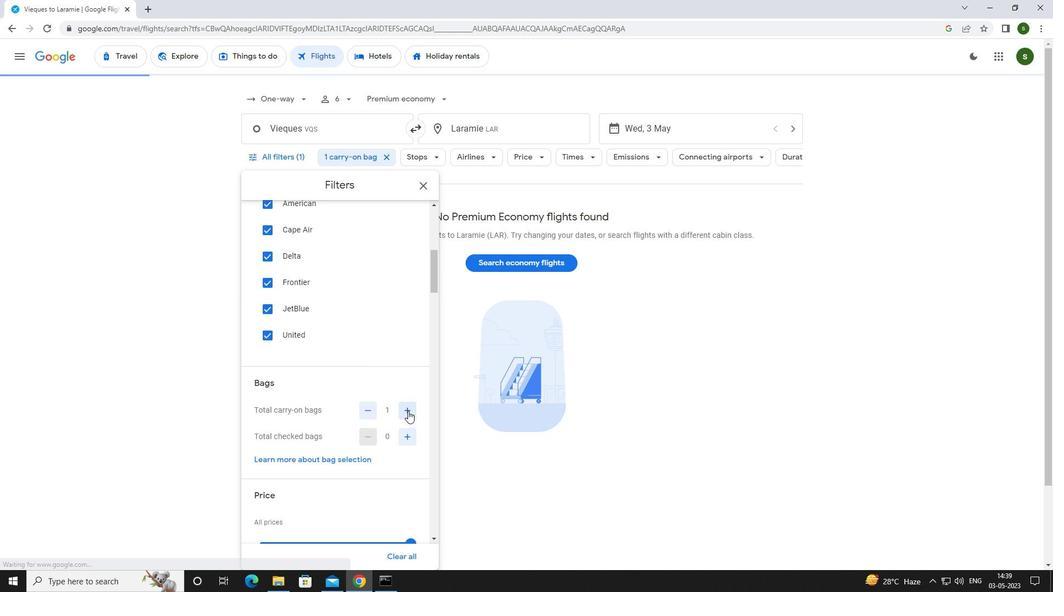 
Action: Mouse scrolled (408, 410) with delta (0, 0)
Screenshot: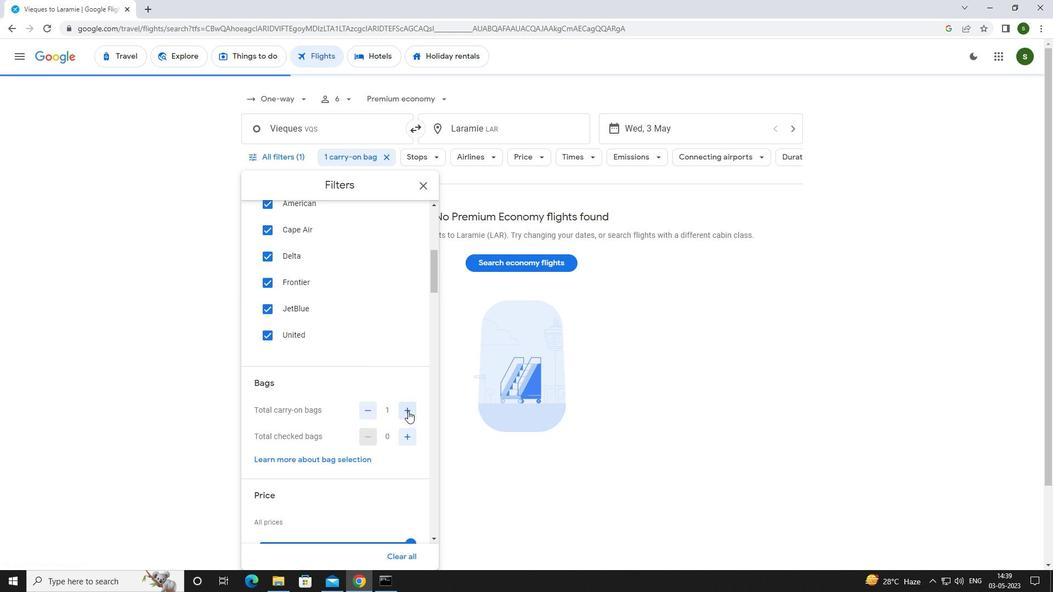 
Action: Mouse moved to (412, 430)
Screenshot: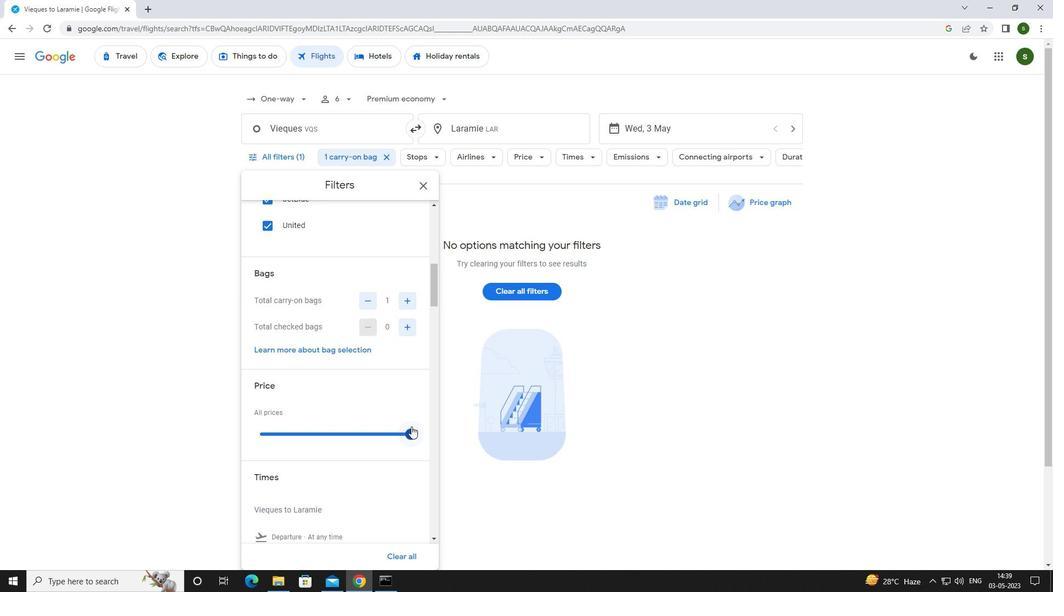 
Action: Mouse pressed left at (412, 430)
Screenshot: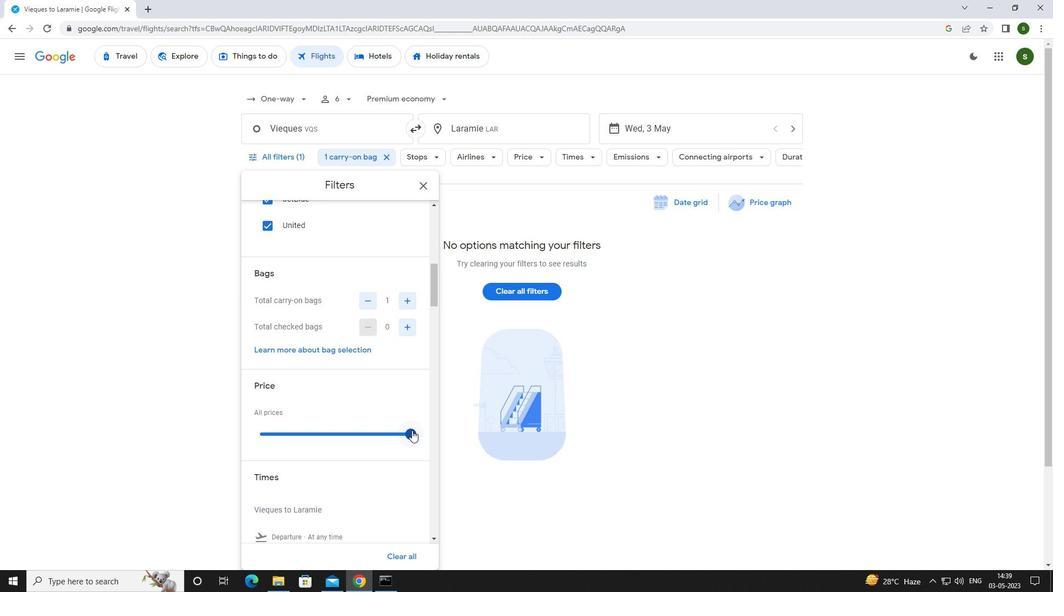 
Action: Mouse moved to (413, 429)
Screenshot: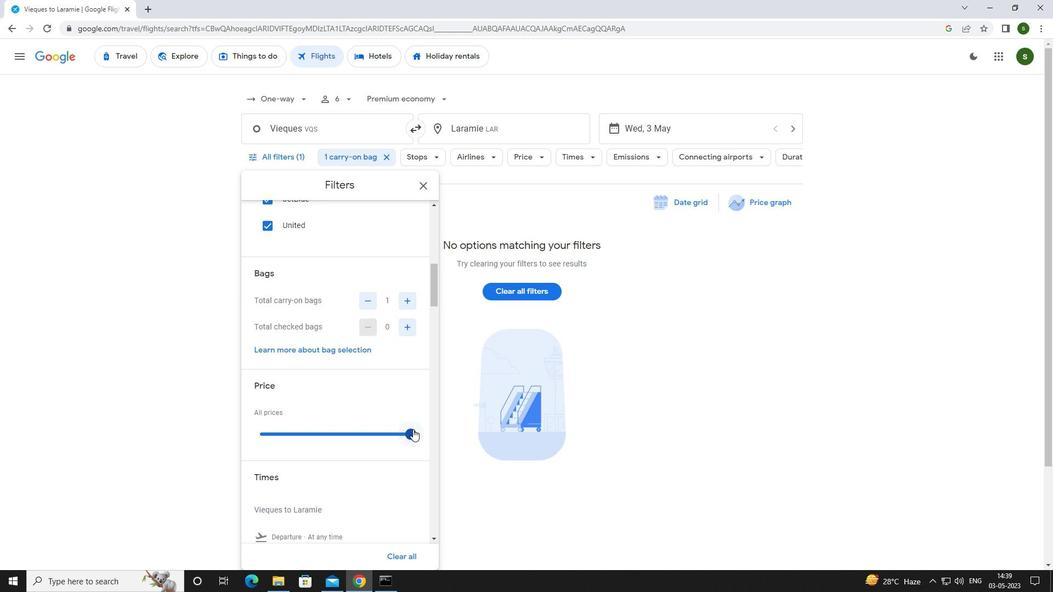 
Action: Mouse scrolled (413, 429) with delta (0, 0)
Screenshot: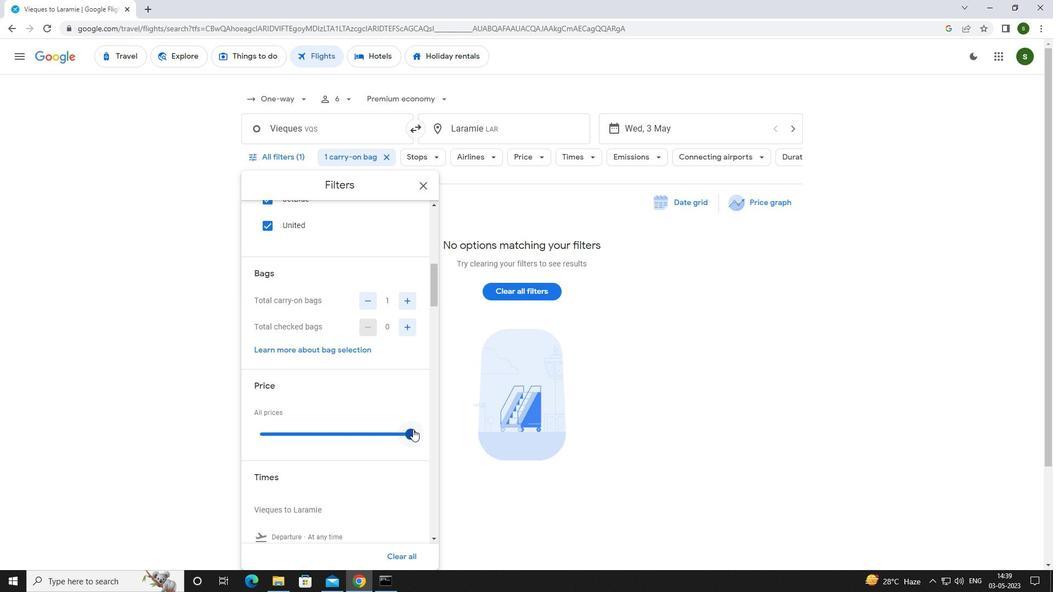 
Action: Mouse scrolled (413, 429) with delta (0, 0)
Screenshot: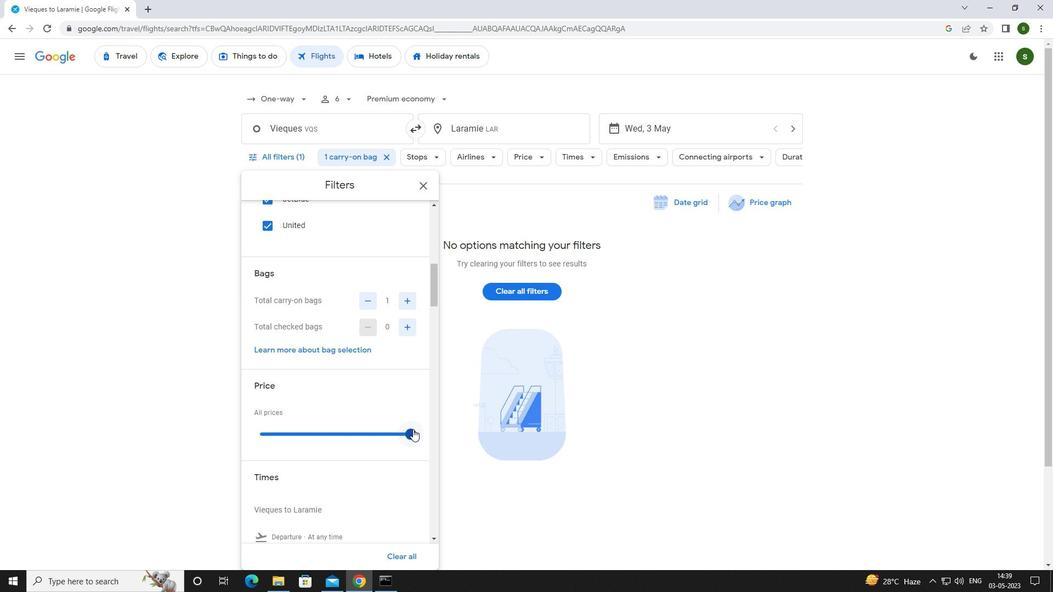 
Action: Mouse moved to (261, 453)
Screenshot: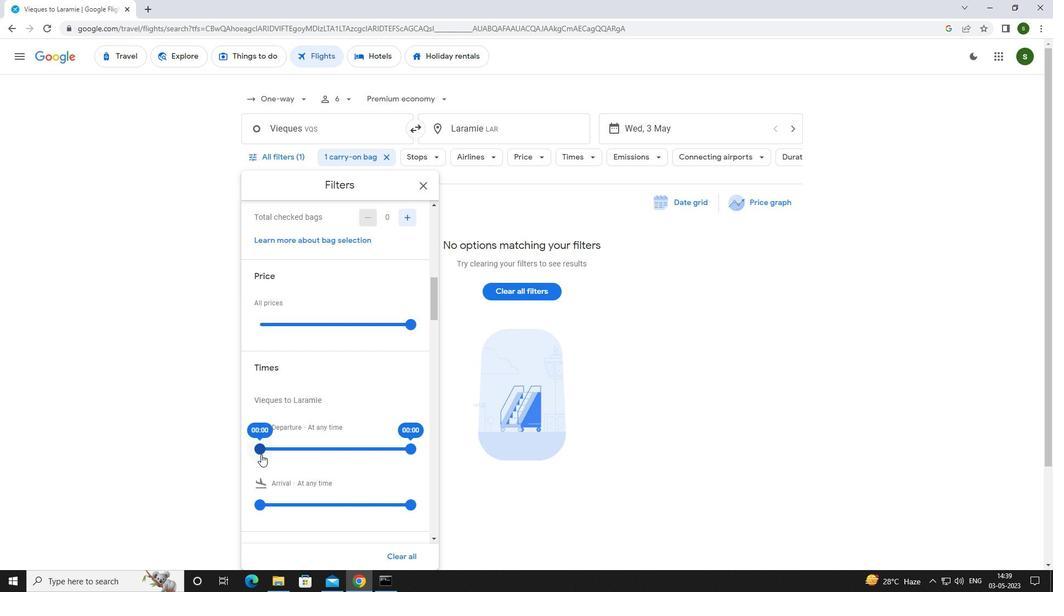 
Action: Mouse pressed left at (261, 453)
Screenshot: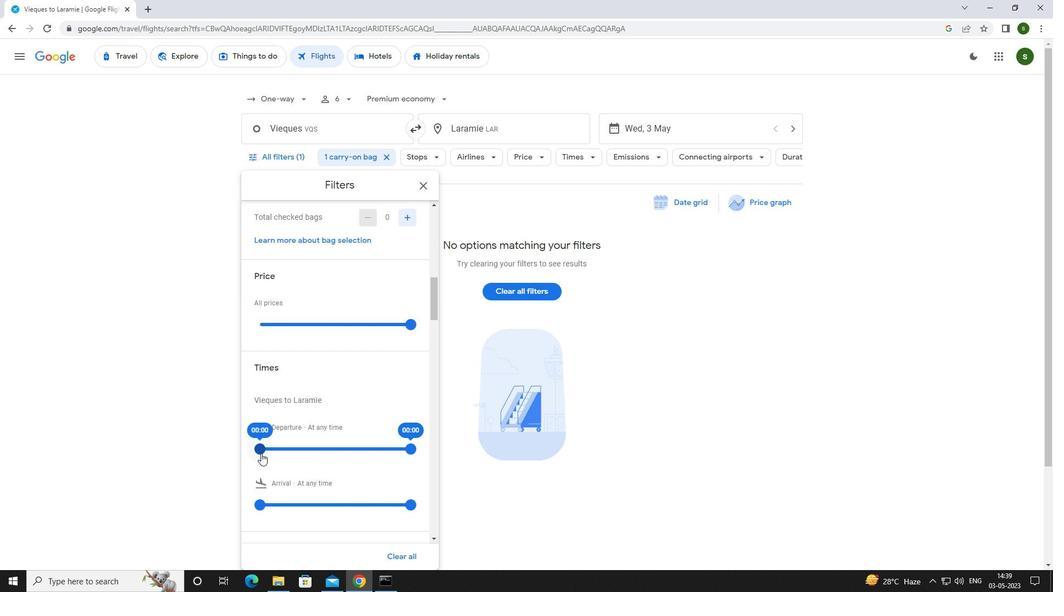 
Action: Mouse moved to (616, 354)
Screenshot: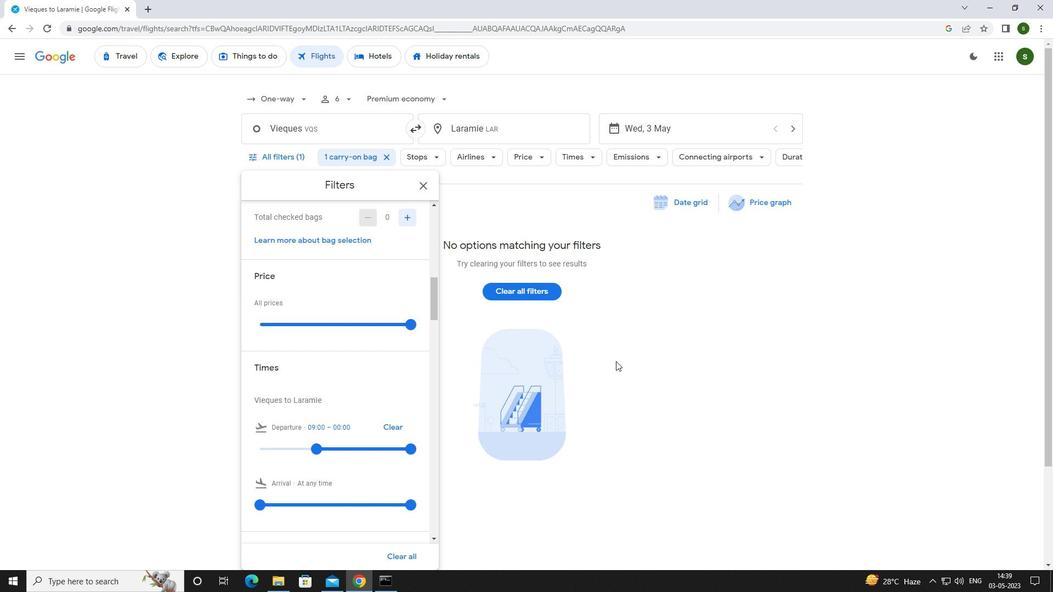 
Action: Mouse pressed left at (616, 354)
Screenshot: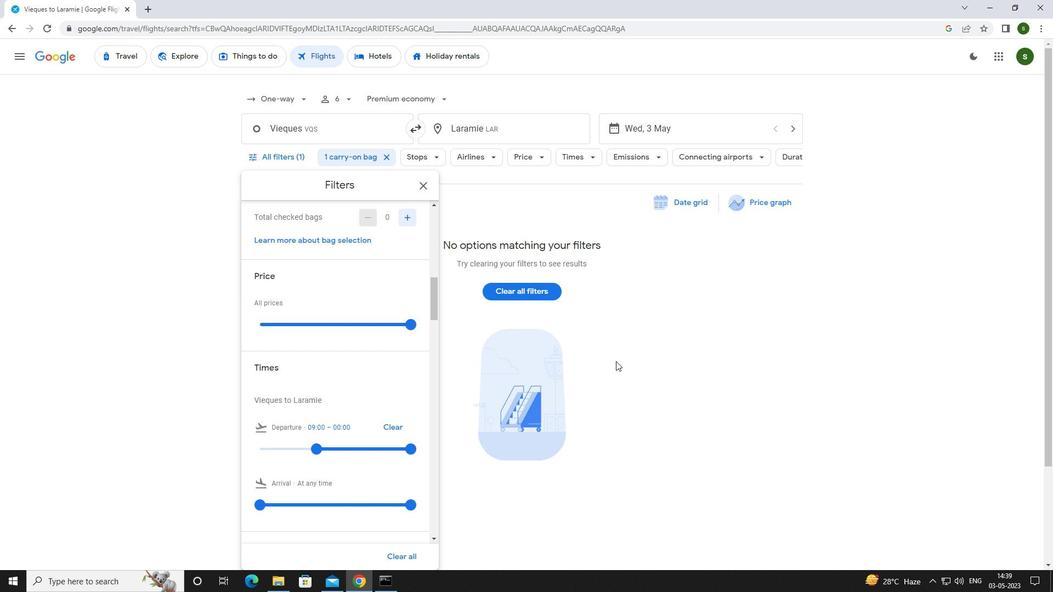 
Action: Mouse moved to (611, 354)
Screenshot: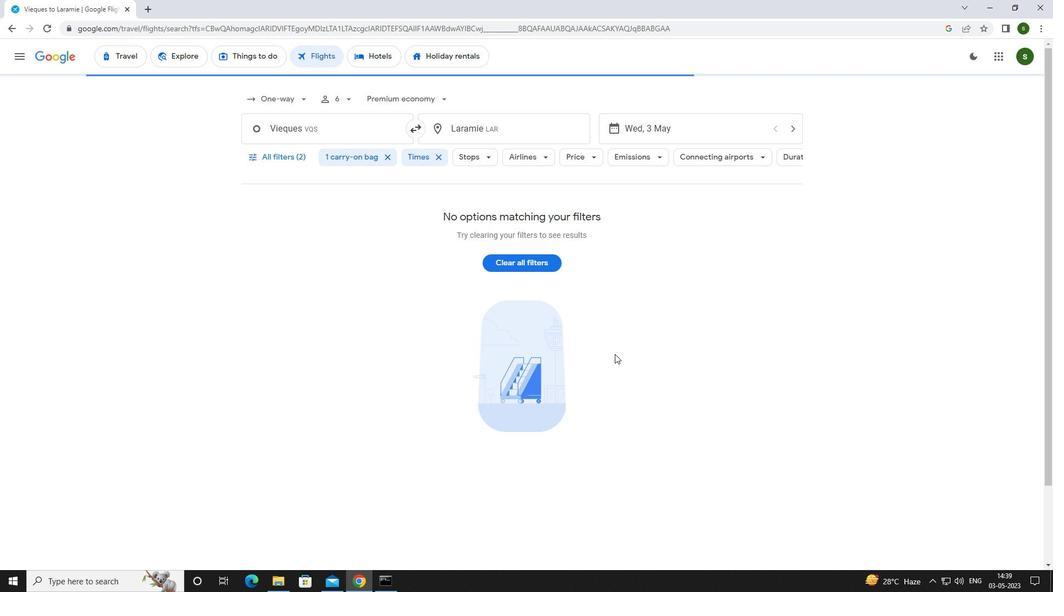 
